Task: Open Card Influencer Outreach Planning in Board Resource Planning Techniques to Workspace Digital Advertising and add a team member Softage.1@softage.net, a label Blue, a checklist Natural Language Processing, an attachment from your computer, a color Blue and finally, add a card description 'Review and approve expense reports' and a comment 'Given the potential impact of this task on our company culture and values, let us ensure that we approach it with a sense of inclusivity and diversity.'. Add a start date 'Jan 01, 1900' with a due date 'Jan 08, 1900'
Action: Mouse moved to (218, 131)
Screenshot: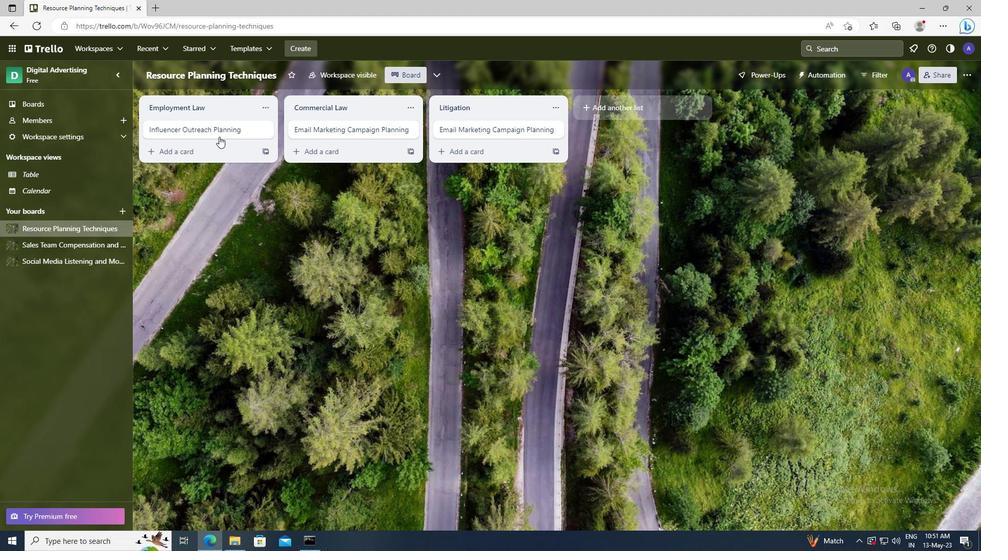 
Action: Mouse pressed left at (218, 131)
Screenshot: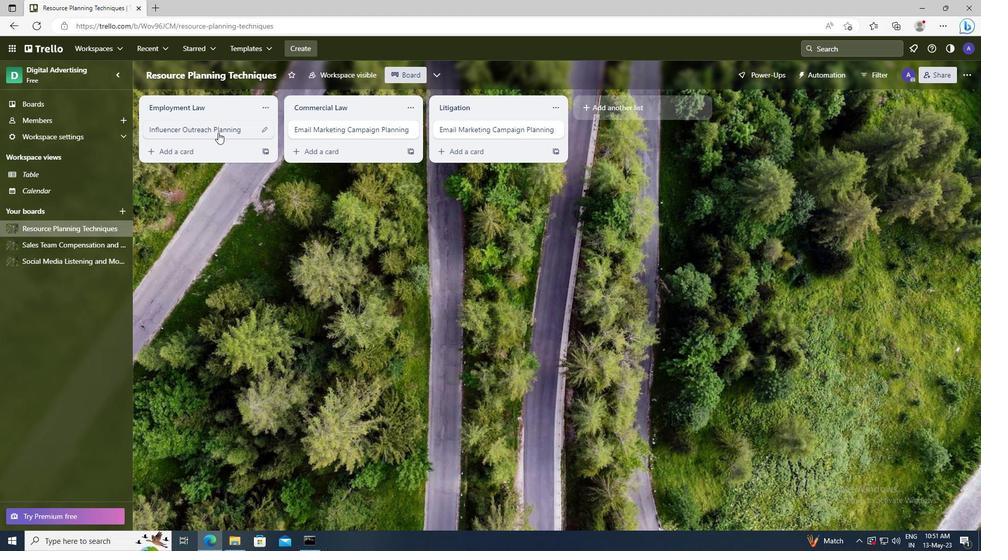 
Action: Mouse moved to (604, 125)
Screenshot: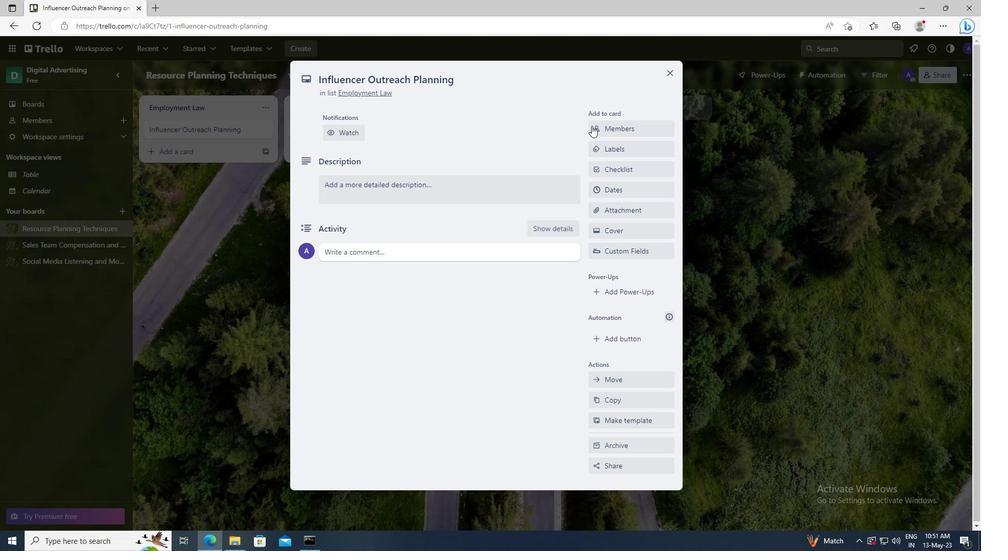 
Action: Mouse pressed left at (604, 125)
Screenshot: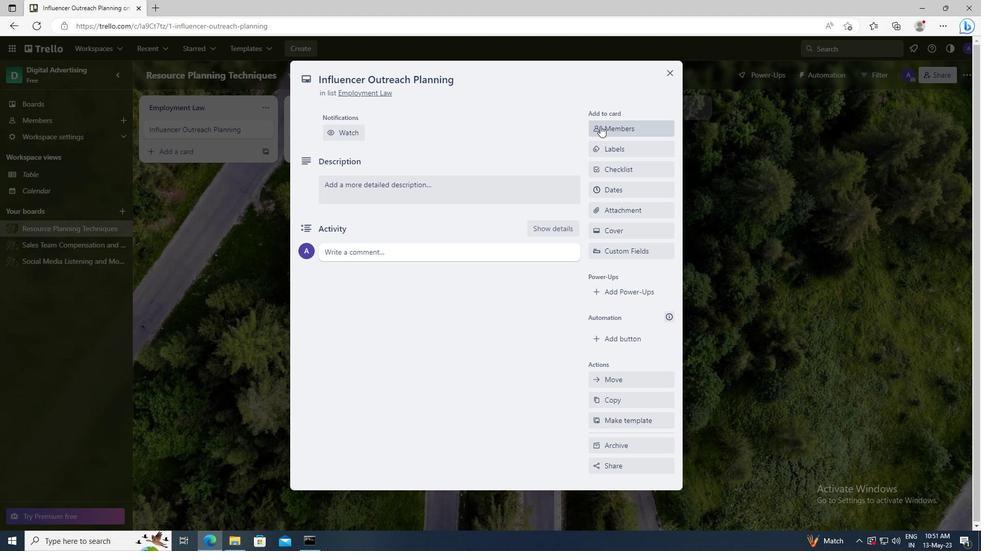 
Action: Mouse moved to (609, 176)
Screenshot: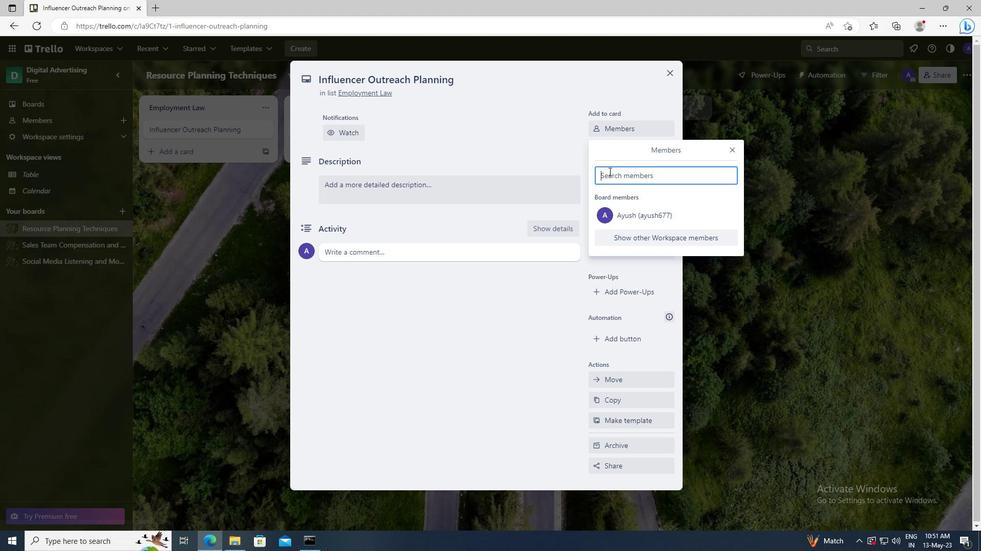 
Action: Mouse pressed left at (609, 176)
Screenshot: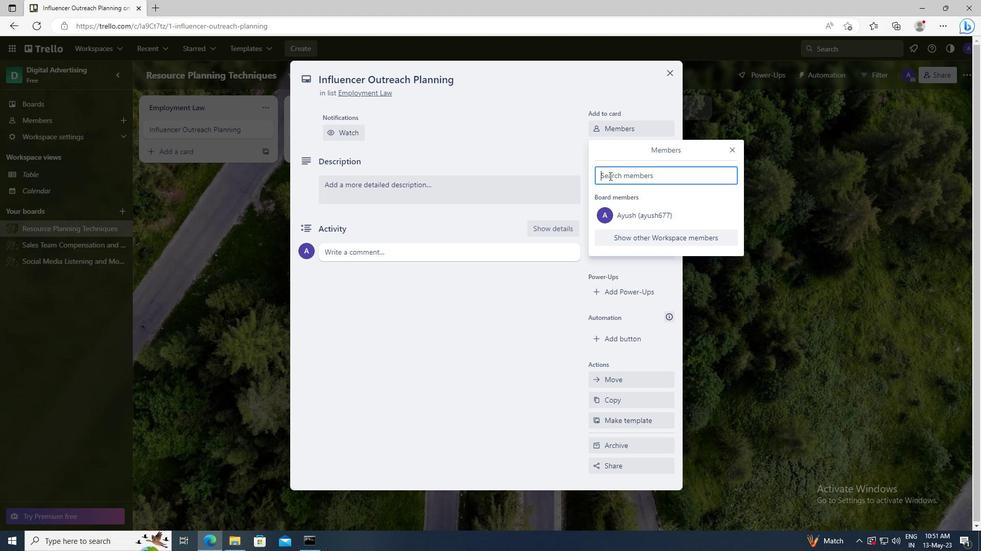 
Action: Key pressed <Key.shift>SOFTAGE.1
Screenshot: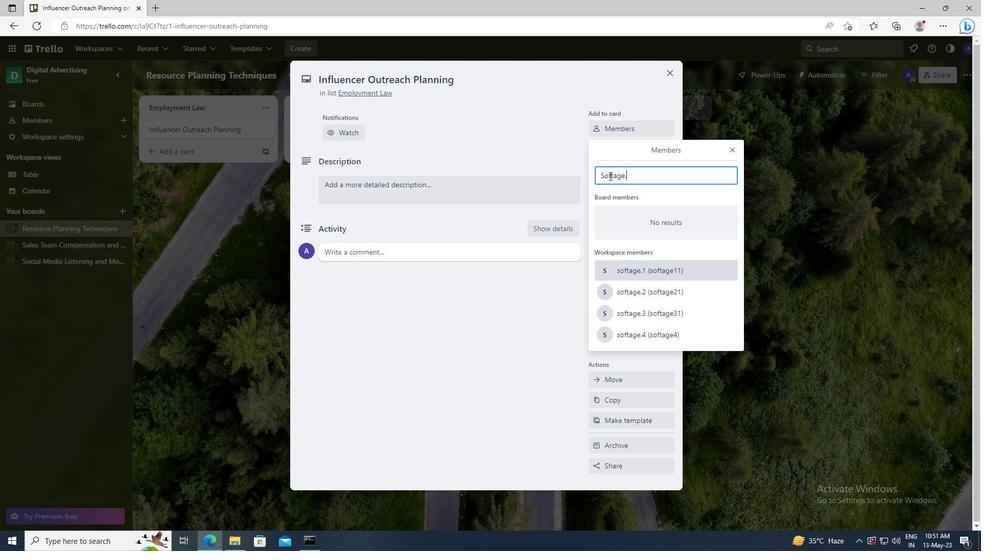
Action: Mouse moved to (629, 270)
Screenshot: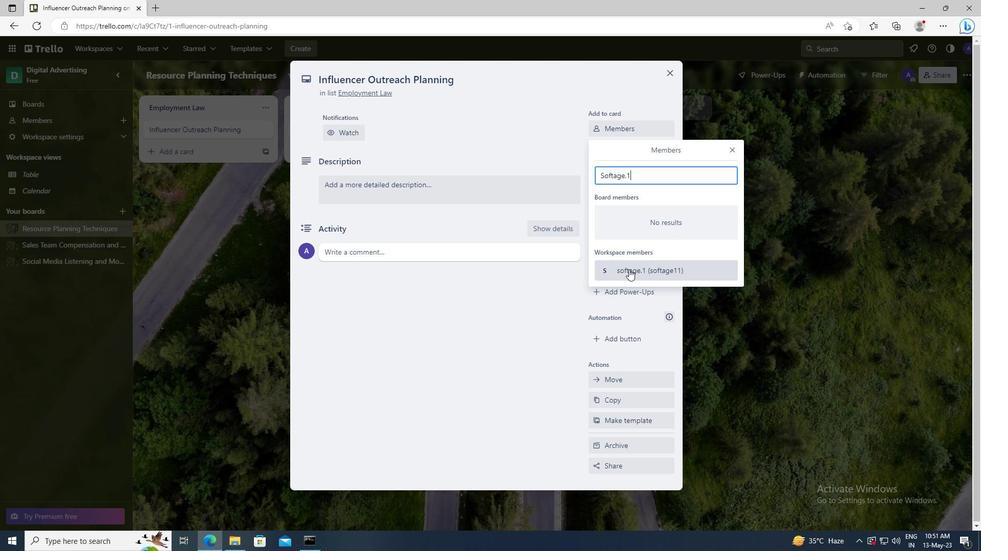 
Action: Mouse pressed left at (629, 270)
Screenshot: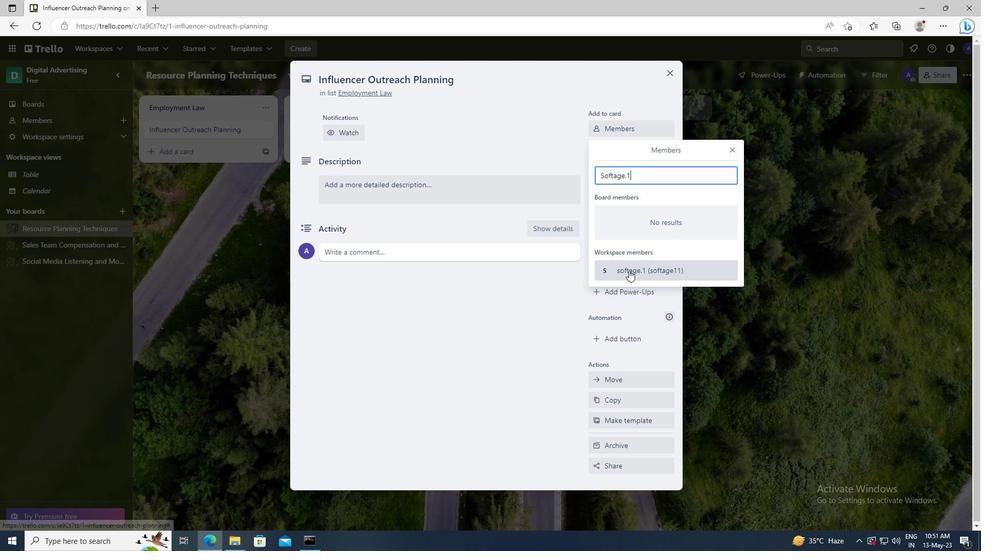 
Action: Mouse moved to (731, 148)
Screenshot: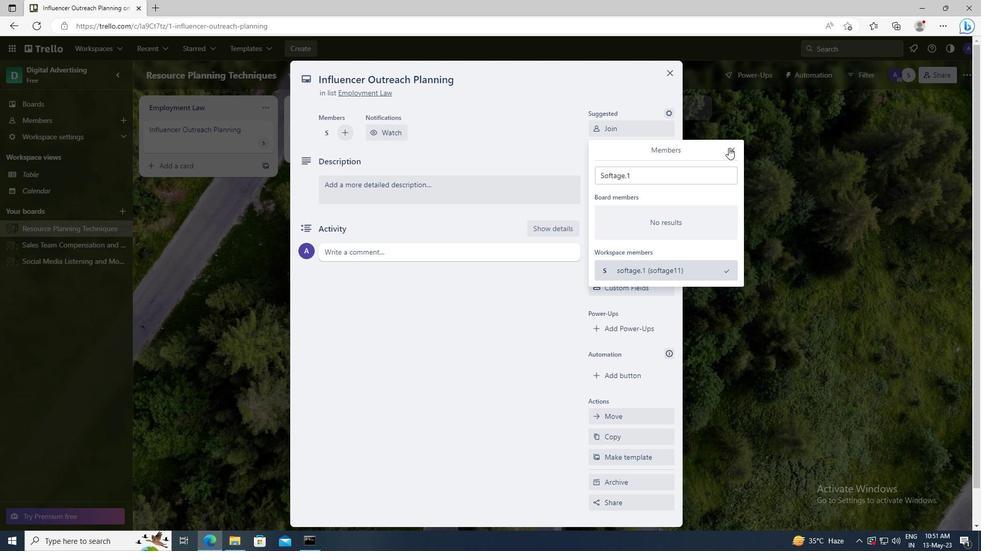 
Action: Mouse pressed left at (731, 148)
Screenshot: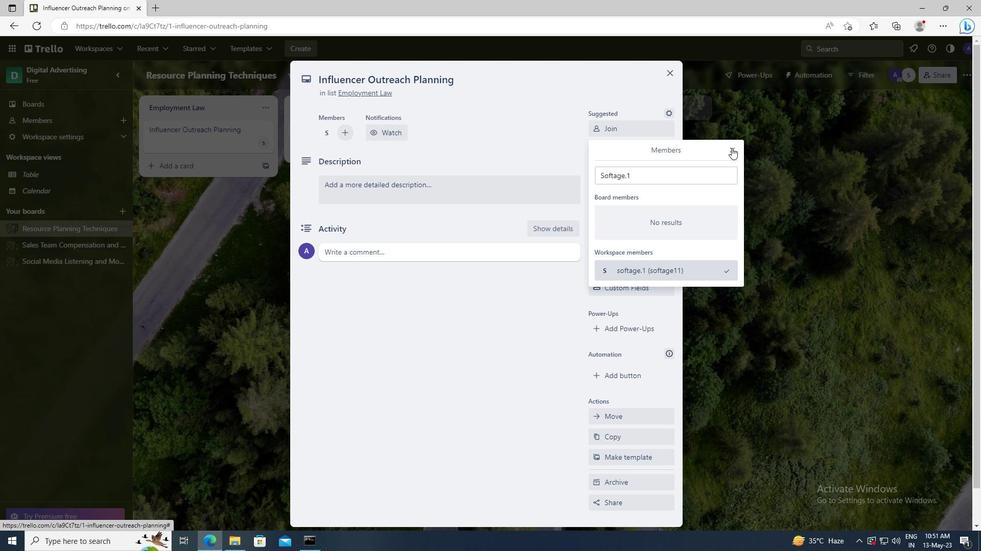 
Action: Mouse moved to (633, 182)
Screenshot: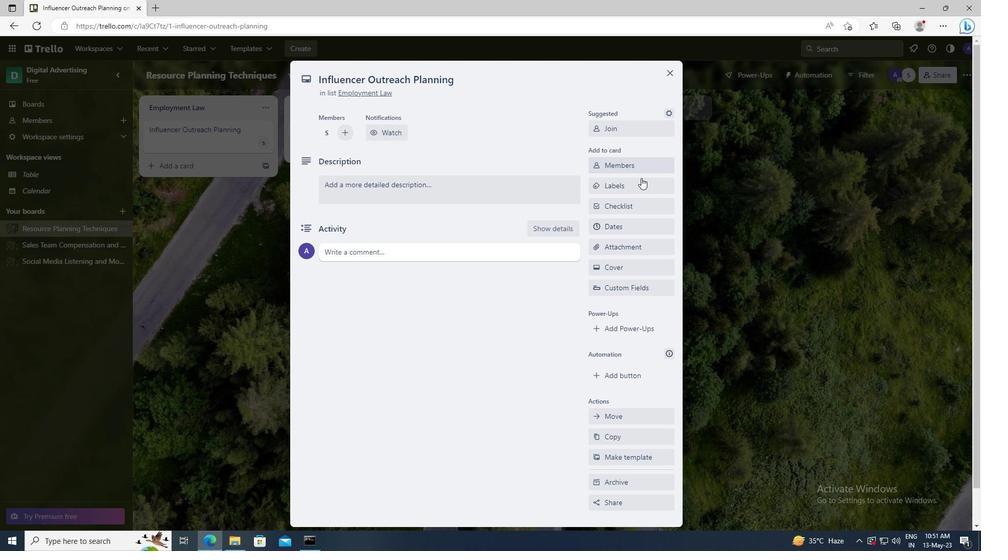 
Action: Mouse pressed left at (633, 182)
Screenshot: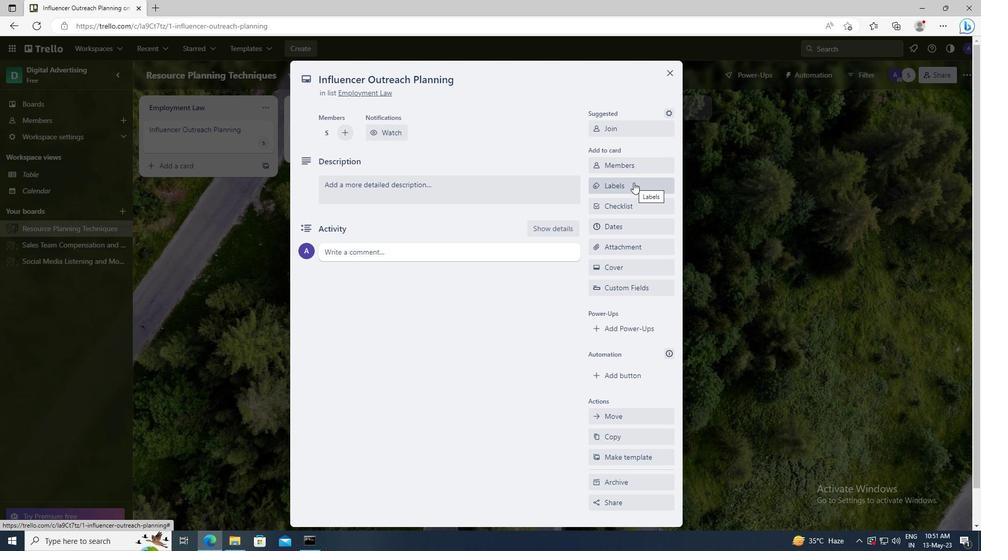 
Action: Mouse moved to (664, 383)
Screenshot: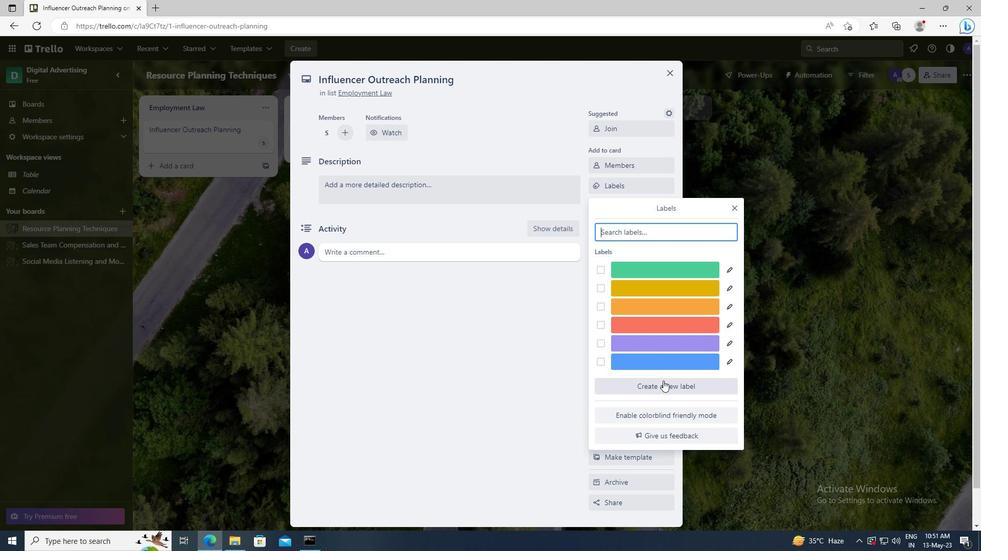 
Action: Mouse pressed left at (664, 383)
Screenshot: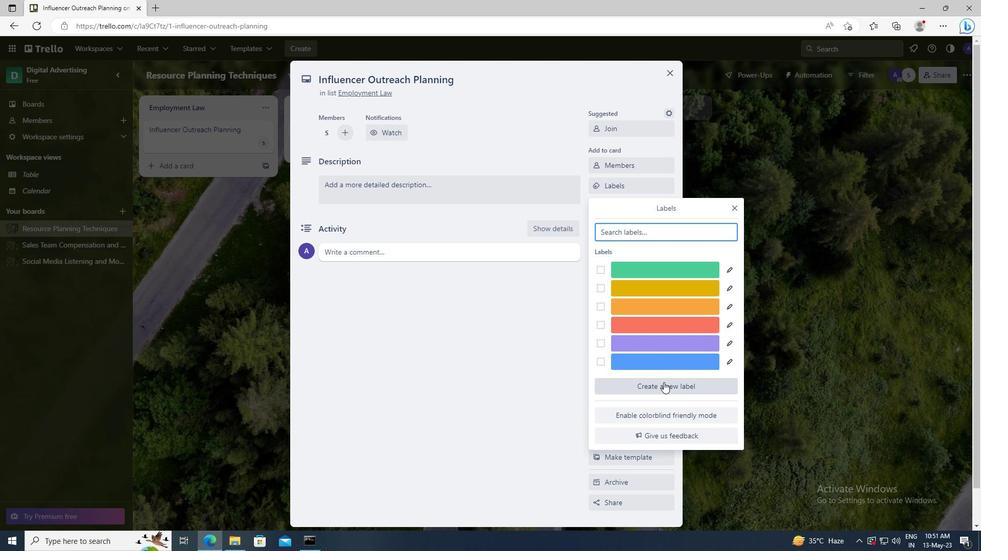 
Action: Mouse moved to (614, 409)
Screenshot: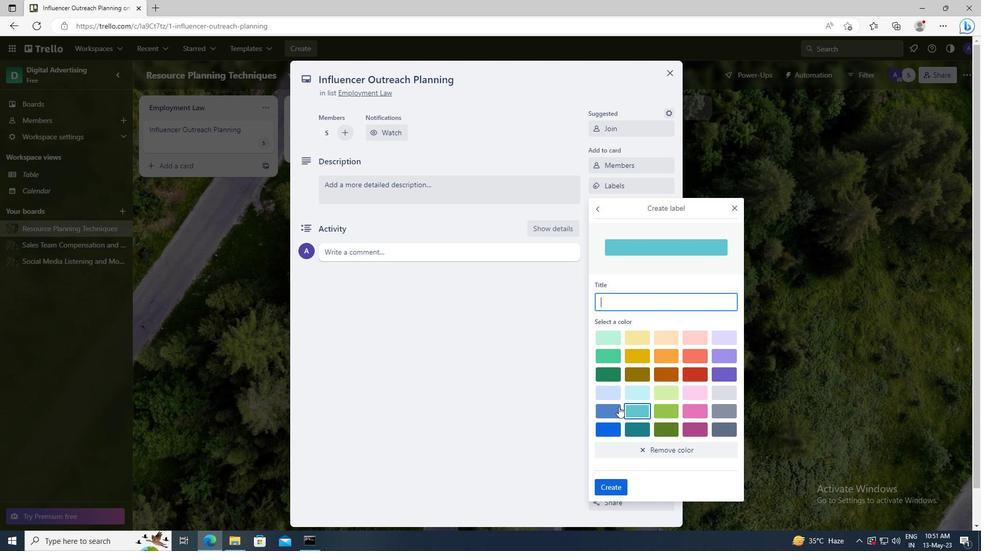 
Action: Mouse pressed left at (614, 409)
Screenshot: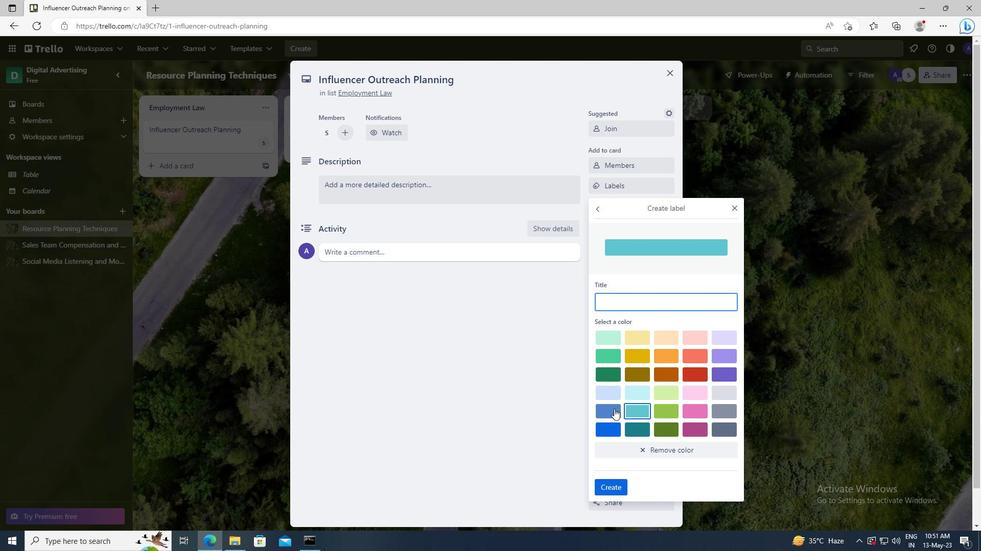 
Action: Mouse moved to (612, 488)
Screenshot: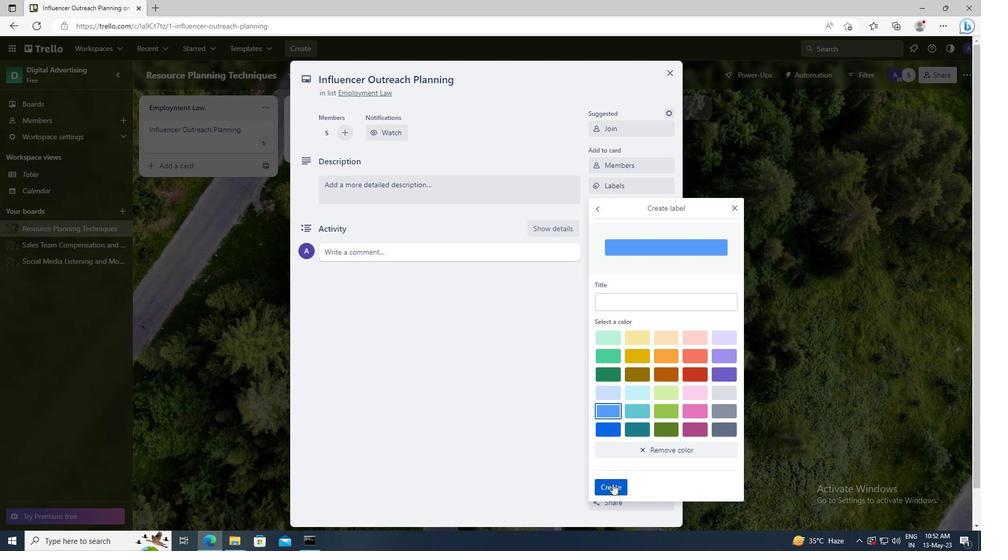 
Action: Mouse pressed left at (612, 488)
Screenshot: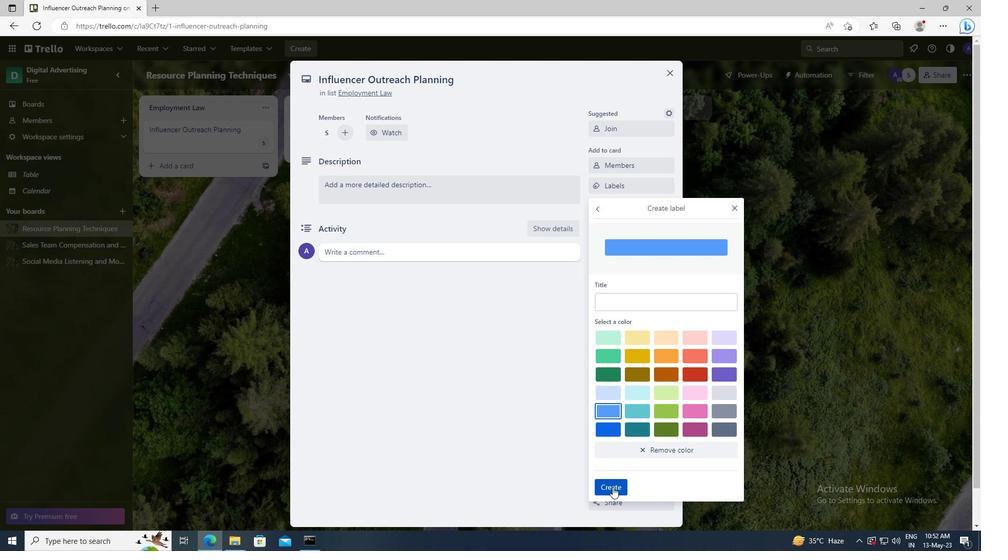 
Action: Mouse moved to (734, 208)
Screenshot: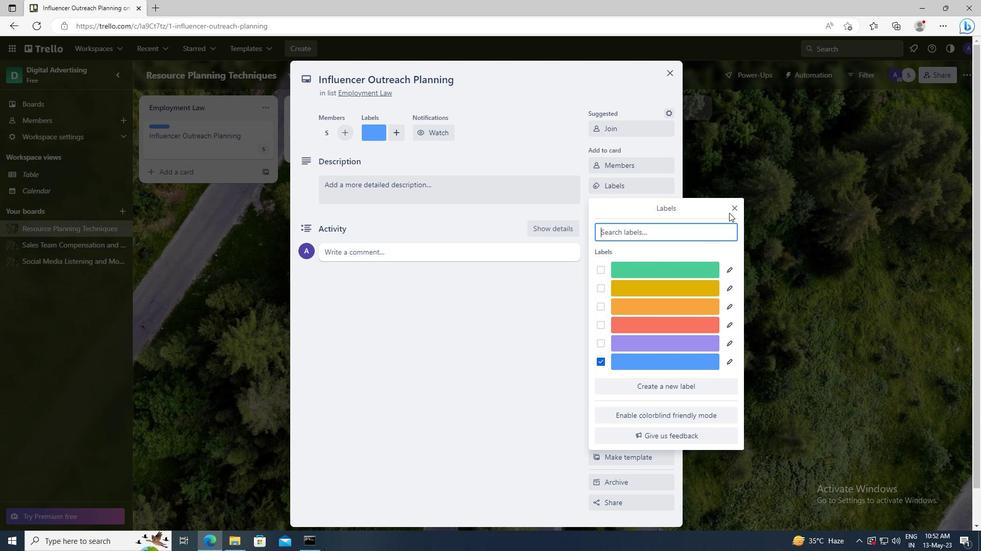 
Action: Mouse pressed left at (734, 208)
Screenshot: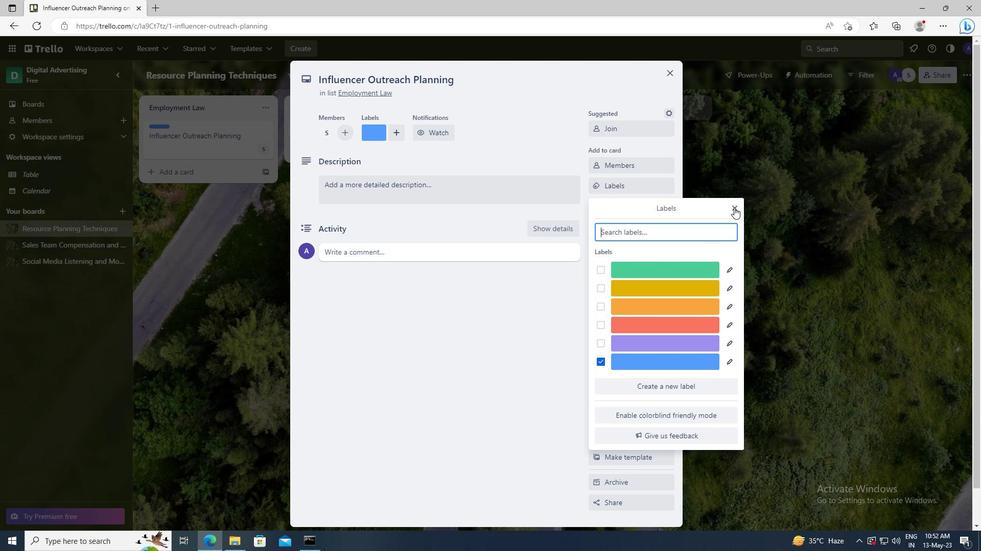 
Action: Mouse moved to (637, 211)
Screenshot: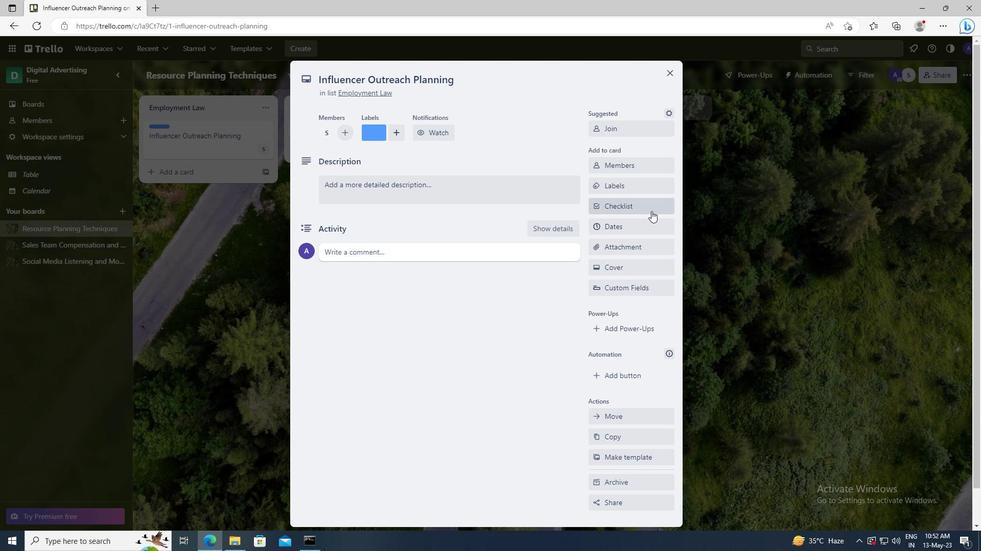 
Action: Mouse pressed left at (637, 211)
Screenshot: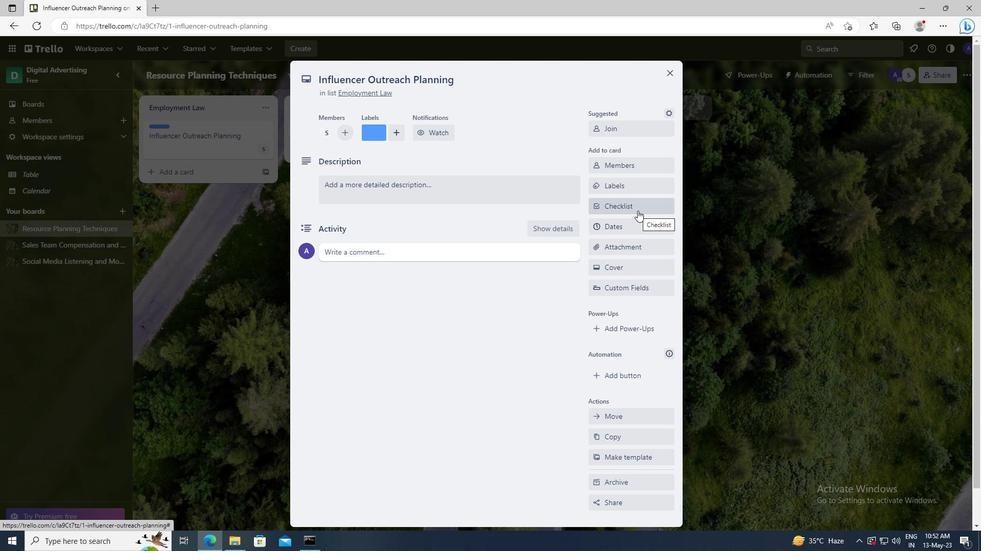 
Action: Key pressed <Key.shift>NATURAL<Key.space><Key.shift>LANGUAGE<Key.space><Key.shift>PROCESSING
Screenshot: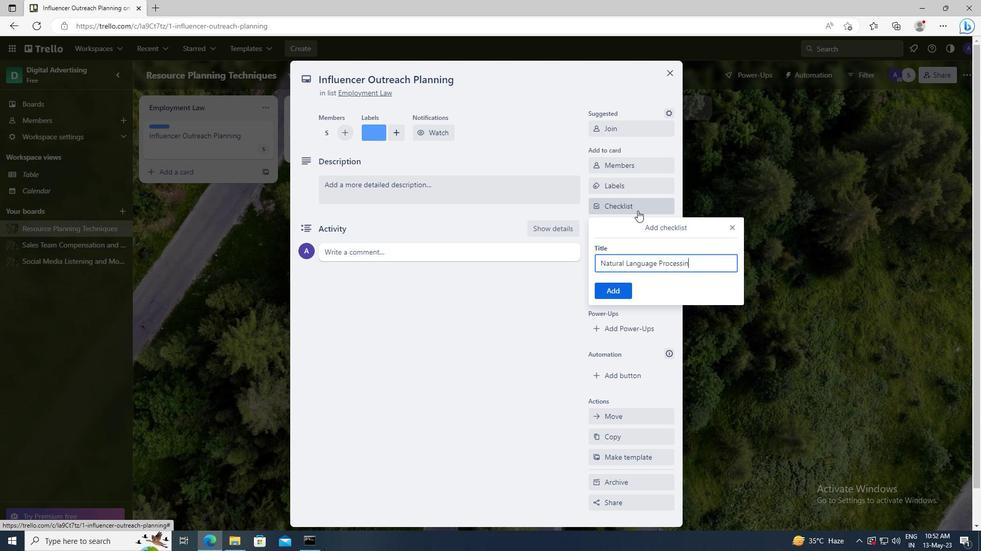 
Action: Mouse moved to (616, 291)
Screenshot: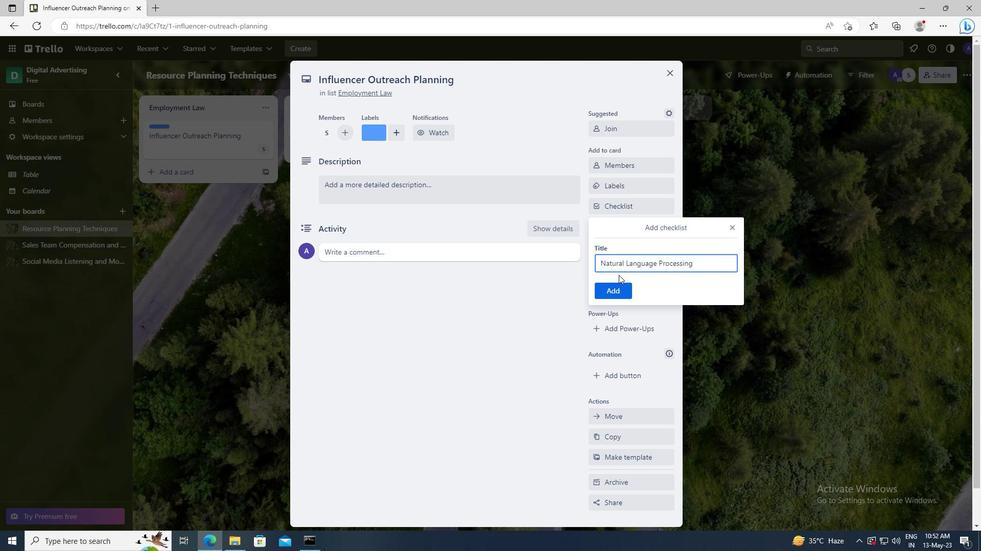 
Action: Mouse pressed left at (616, 291)
Screenshot: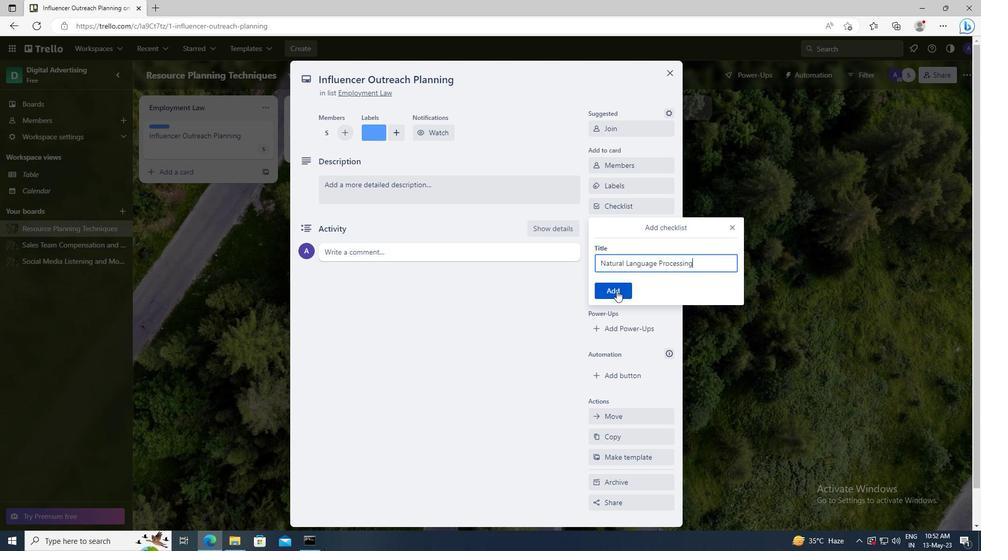
Action: Mouse moved to (616, 249)
Screenshot: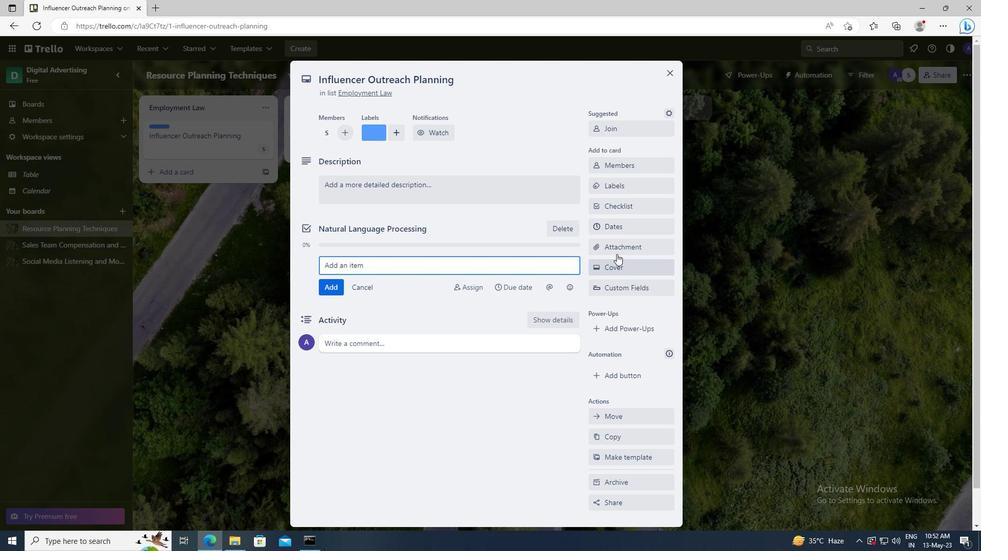 
Action: Mouse pressed left at (616, 249)
Screenshot: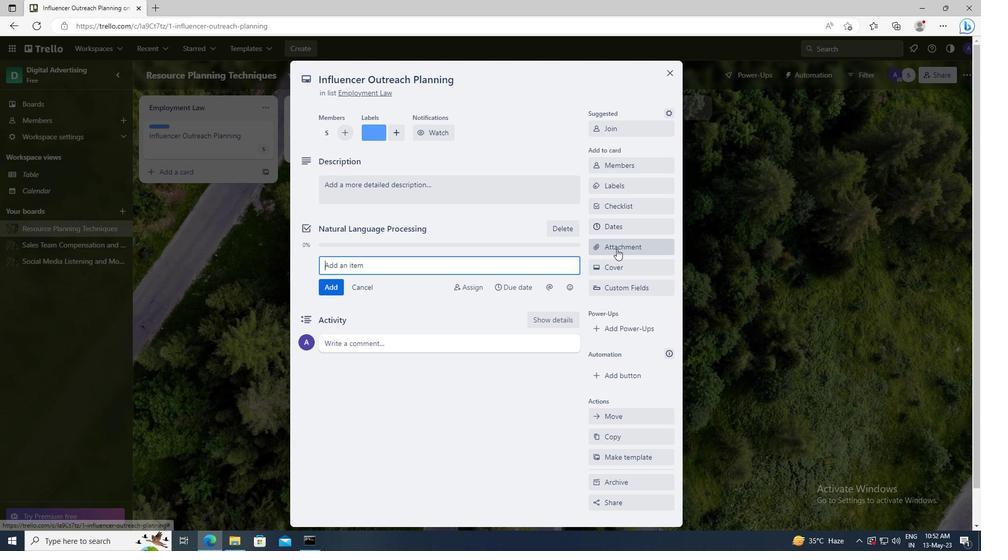 
Action: Mouse moved to (618, 288)
Screenshot: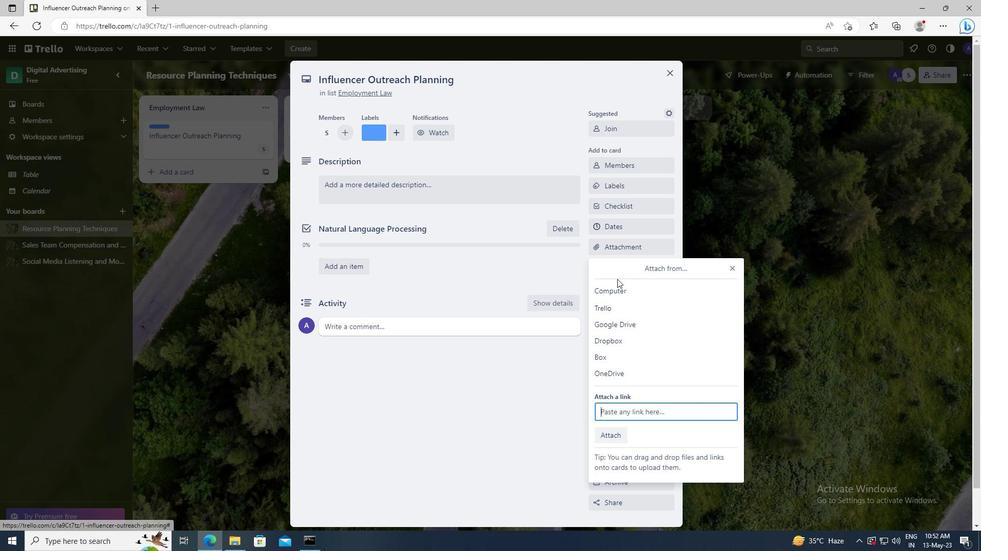 
Action: Mouse pressed left at (618, 288)
Screenshot: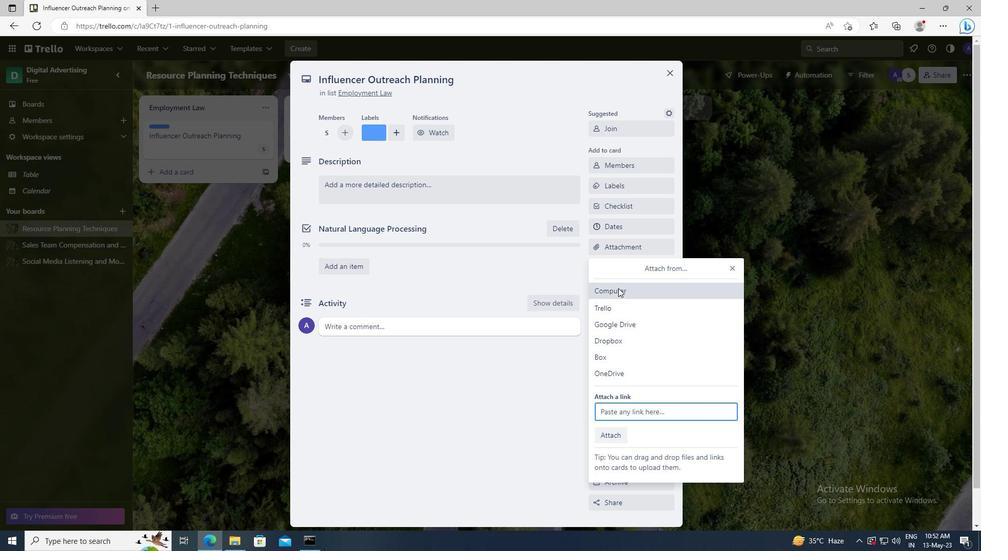 
Action: Mouse moved to (284, 88)
Screenshot: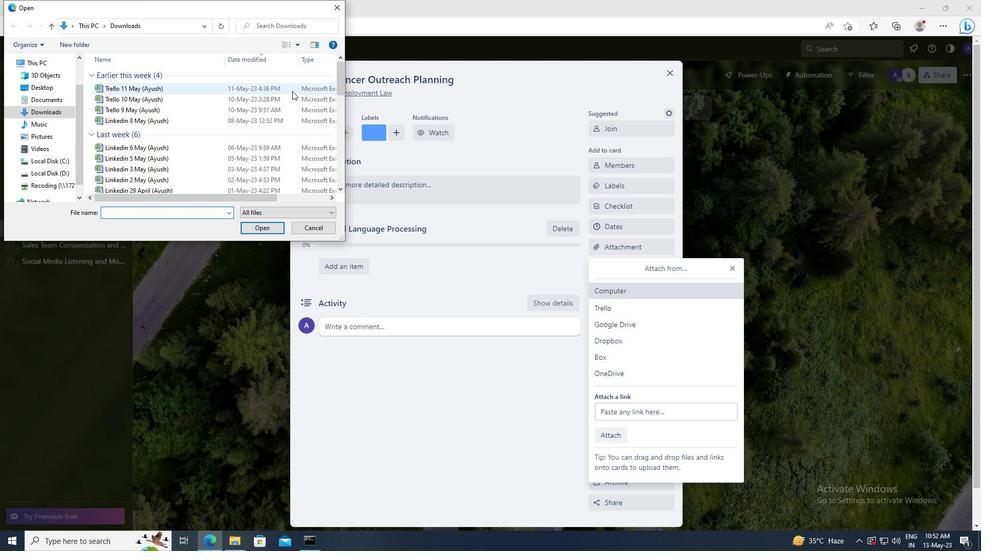 
Action: Mouse pressed left at (284, 88)
Screenshot: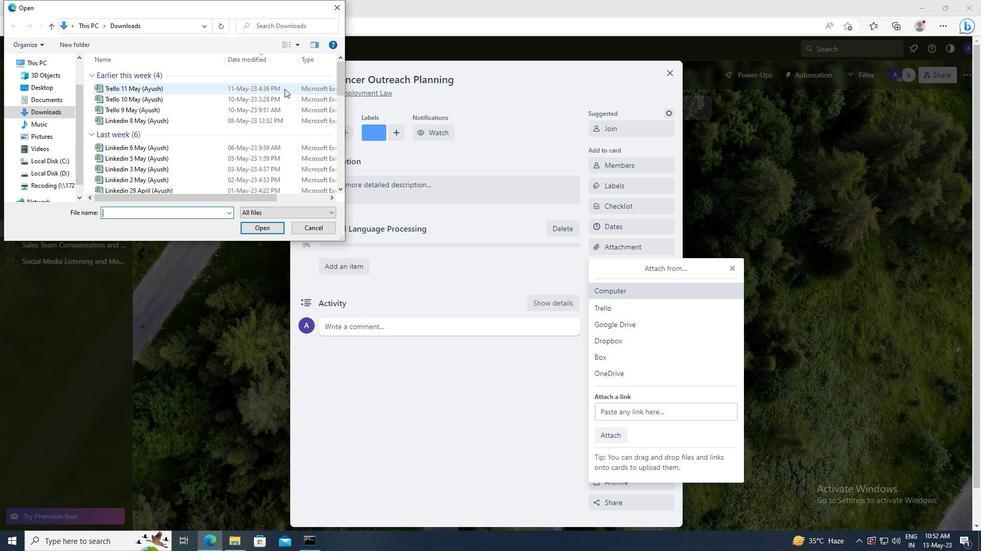 
Action: Mouse moved to (266, 227)
Screenshot: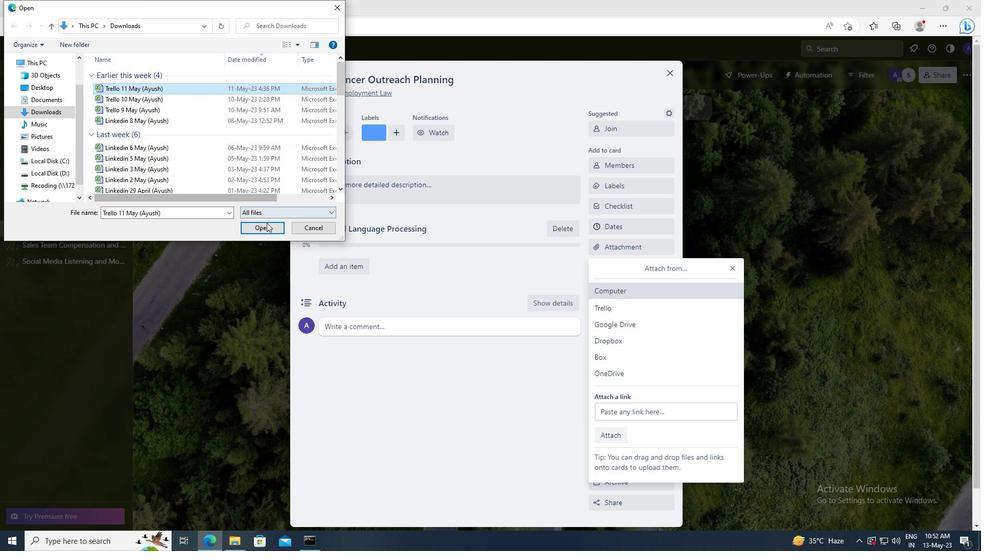 
Action: Mouse pressed left at (266, 227)
Screenshot: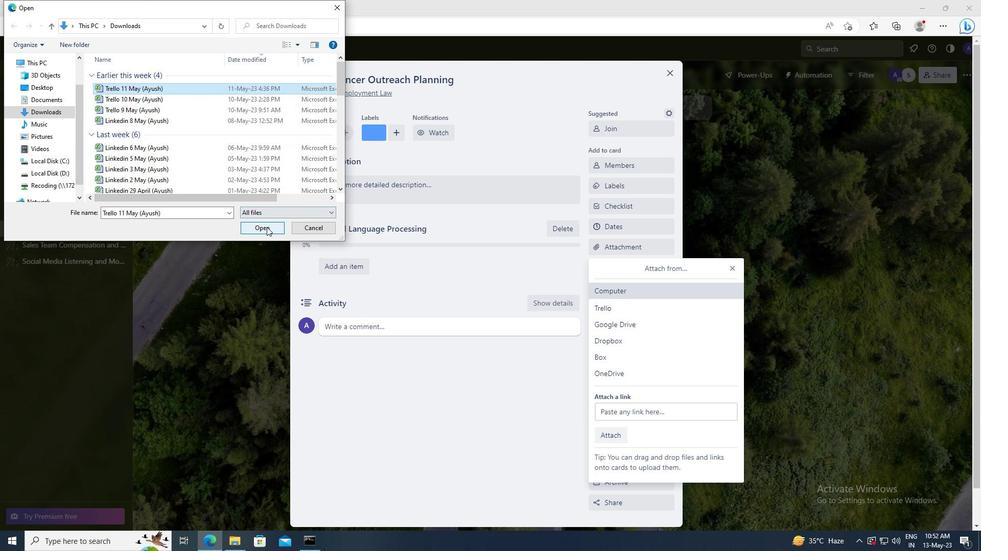 
Action: Mouse moved to (607, 267)
Screenshot: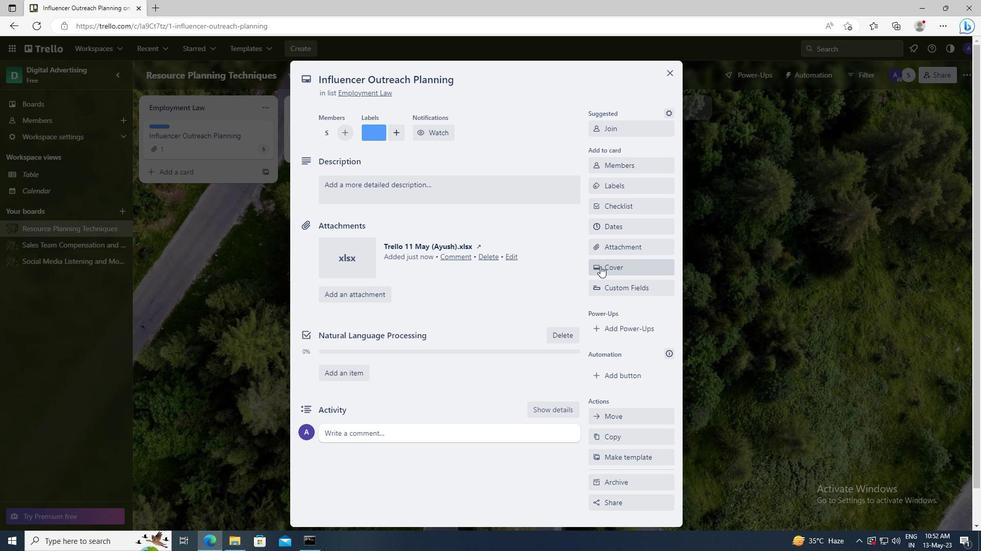 
Action: Mouse pressed left at (607, 267)
Screenshot: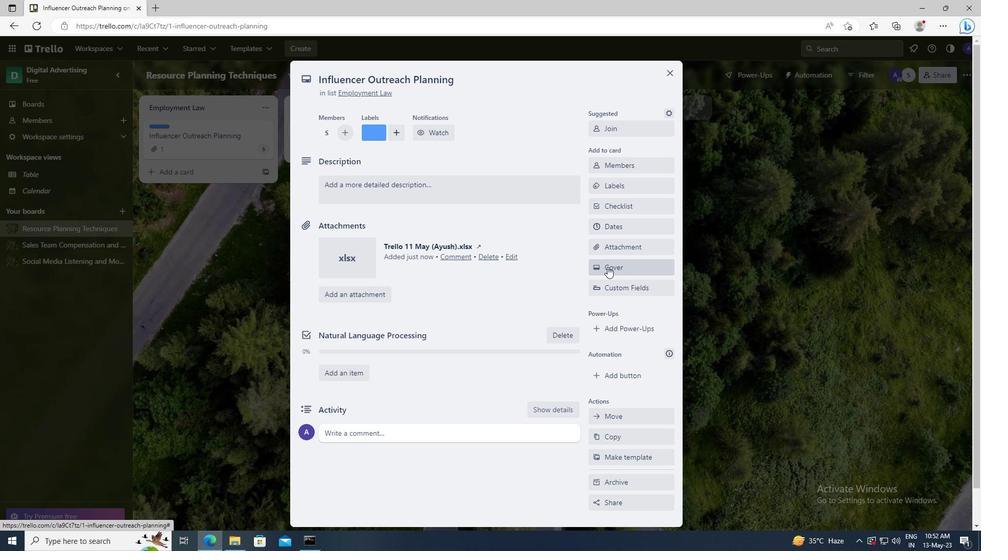 
Action: Mouse moved to (611, 348)
Screenshot: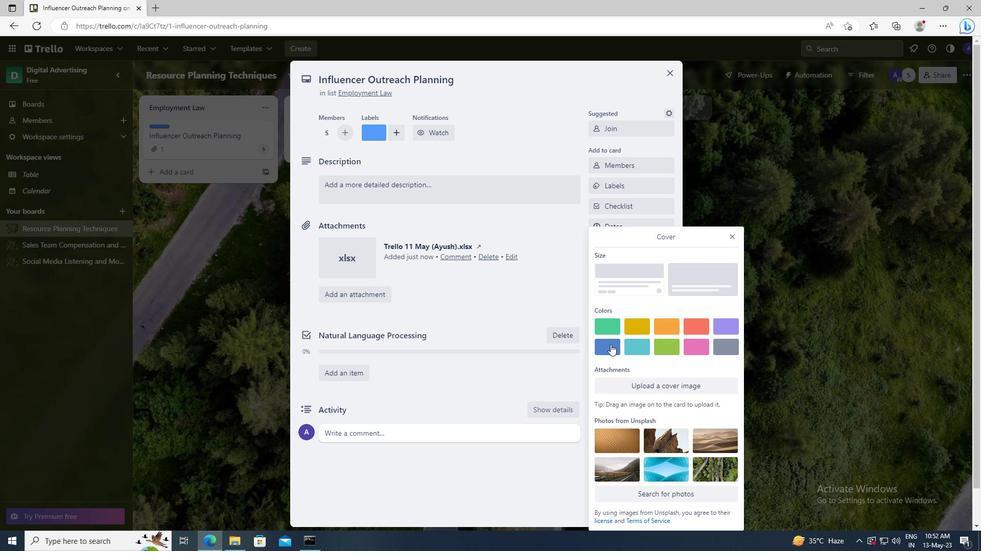 
Action: Mouse pressed left at (611, 348)
Screenshot: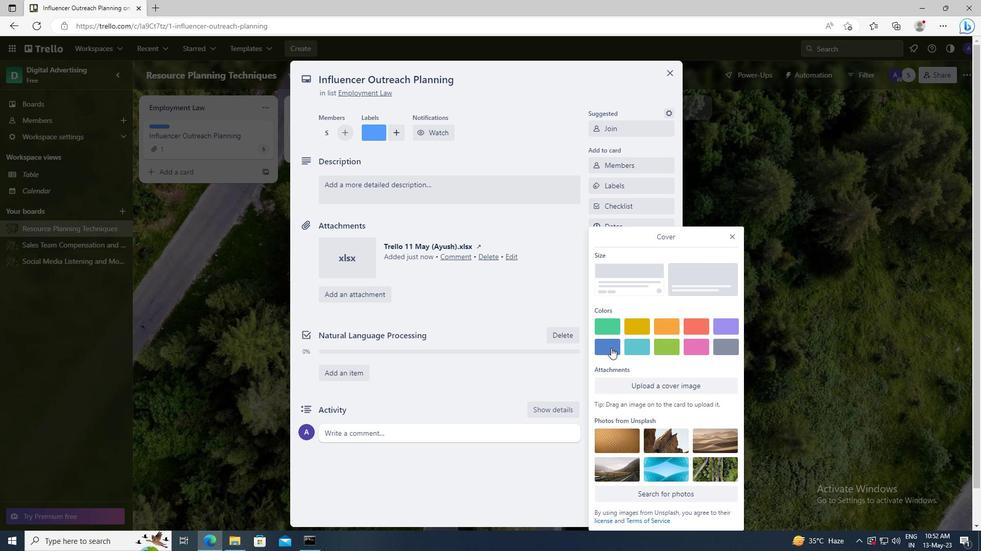 
Action: Mouse moved to (732, 217)
Screenshot: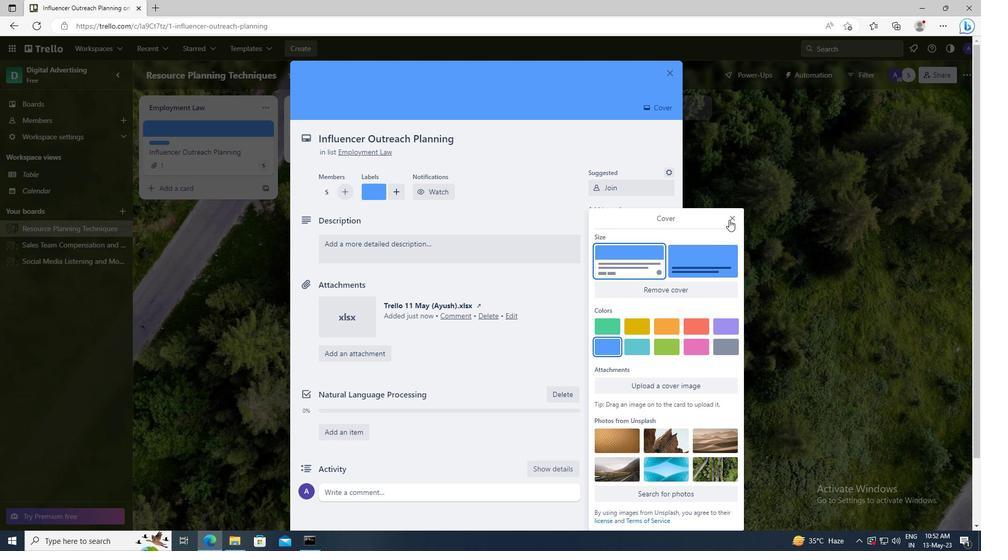 
Action: Mouse pressed left at (732, 217)
Screenshot: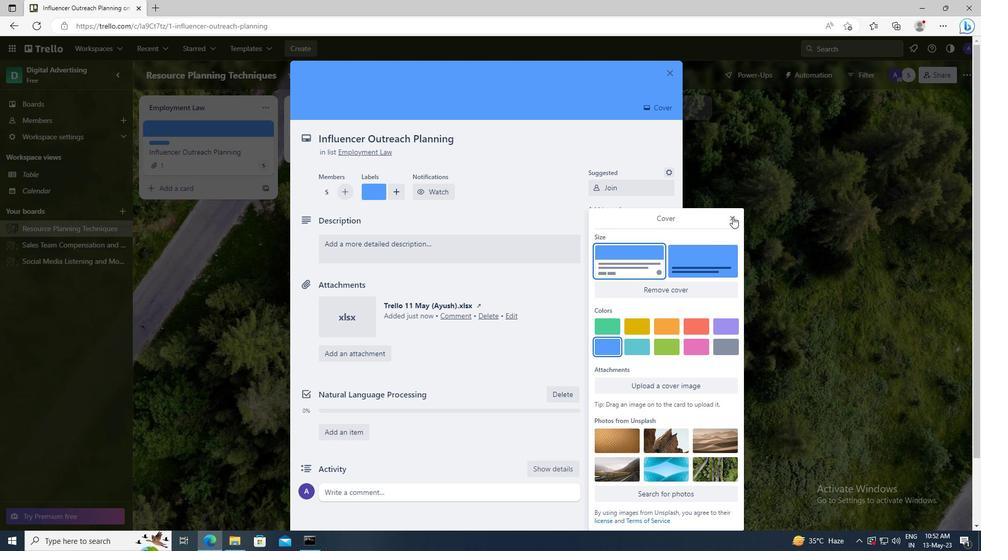 
Action: Mouse moved to (419, 249)
Screenshot: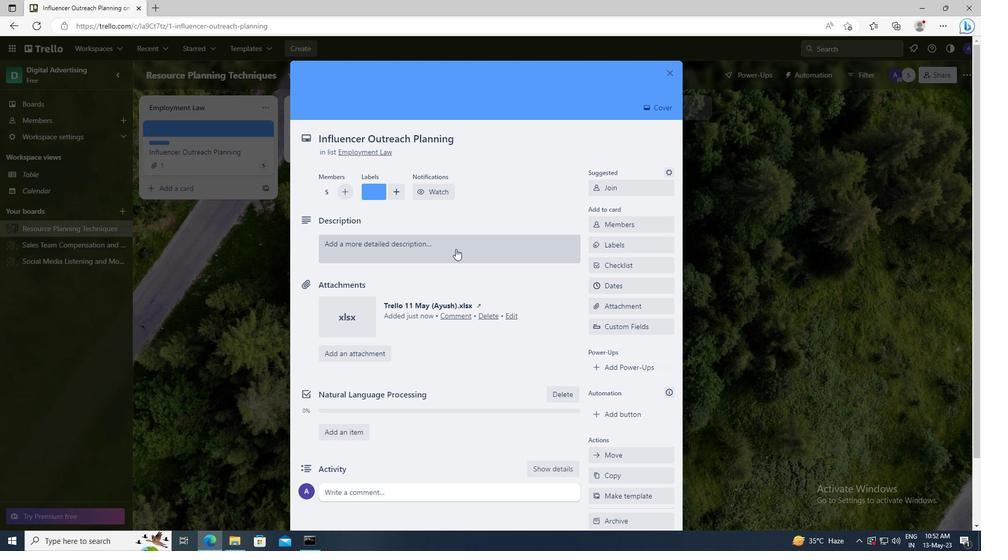 
Action: Mouse pressed left at (419, 249)
Screenshot: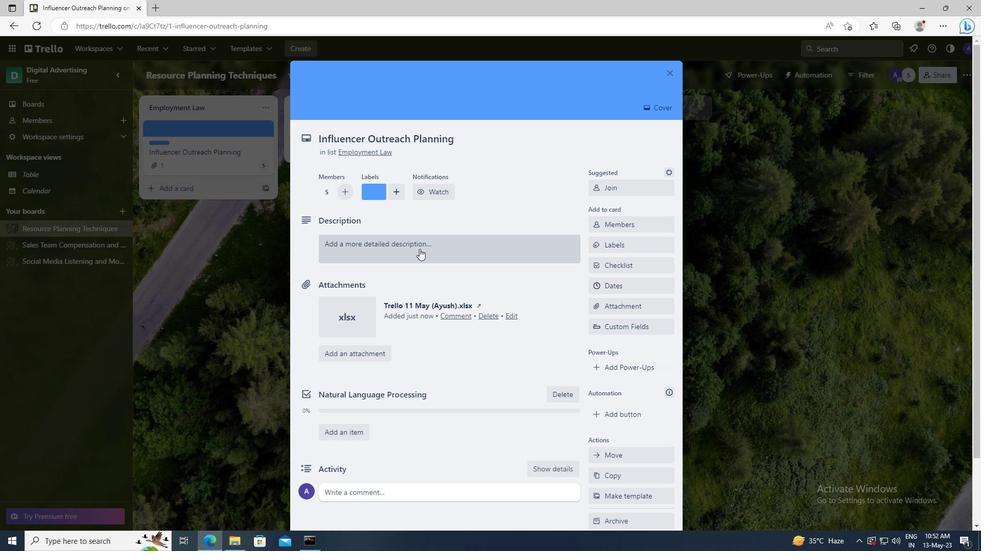 
Action: Key pressed <Key.shift>REVIEW<Key.space>AND<Key.space>APPROVE<Key.space>EXPENSE<Key.space>REPORTS
Screenshot: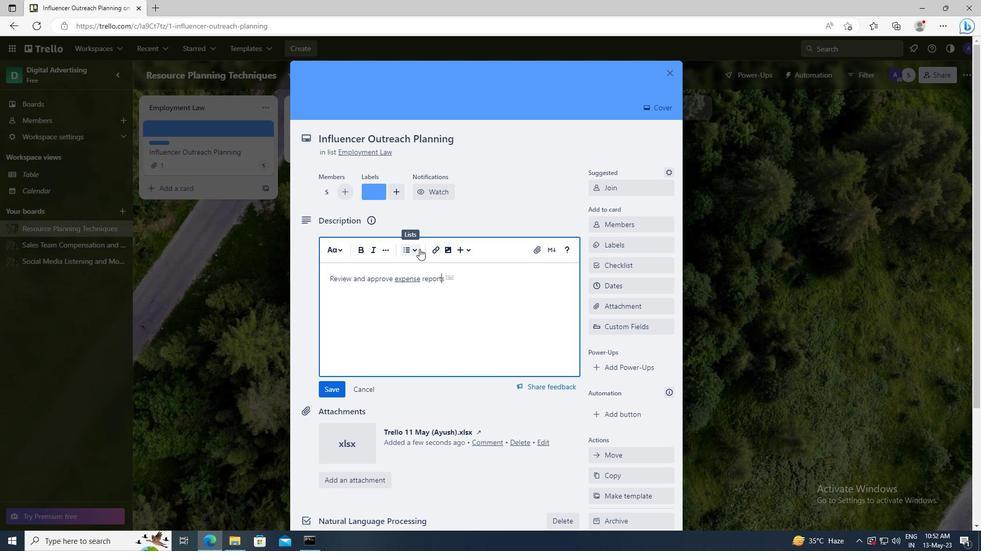 
Action: Mouse scrolled (419, 248) with delta (0, 0)
Screenshot: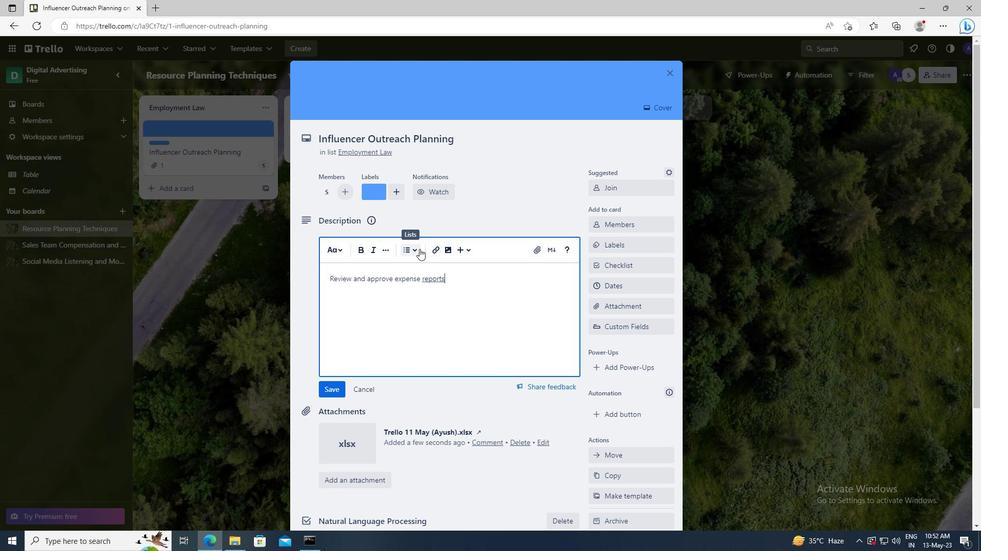 
Action: Mouse moved to (338, 313)
Screenshot: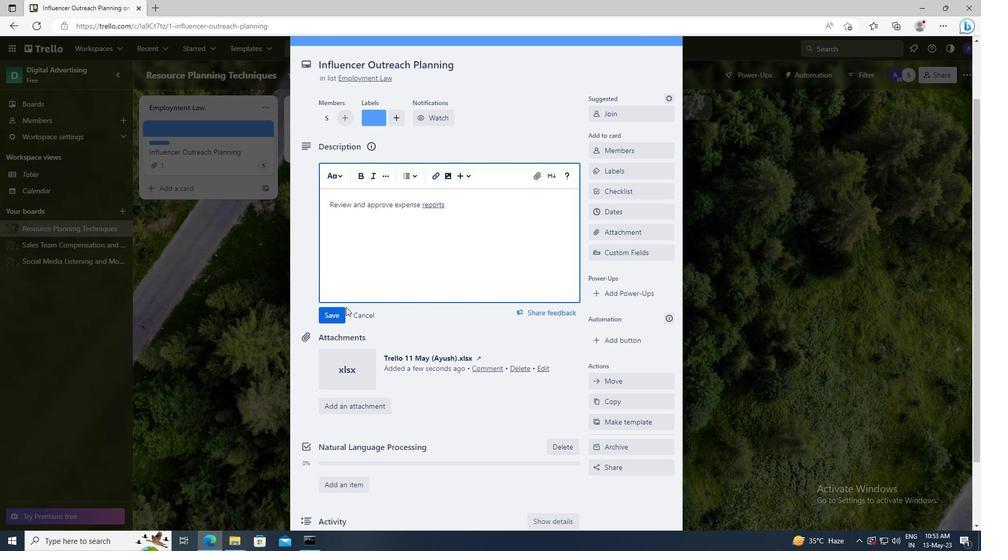 
Action: Mouse pressed left at (338, 313)
Screenshot: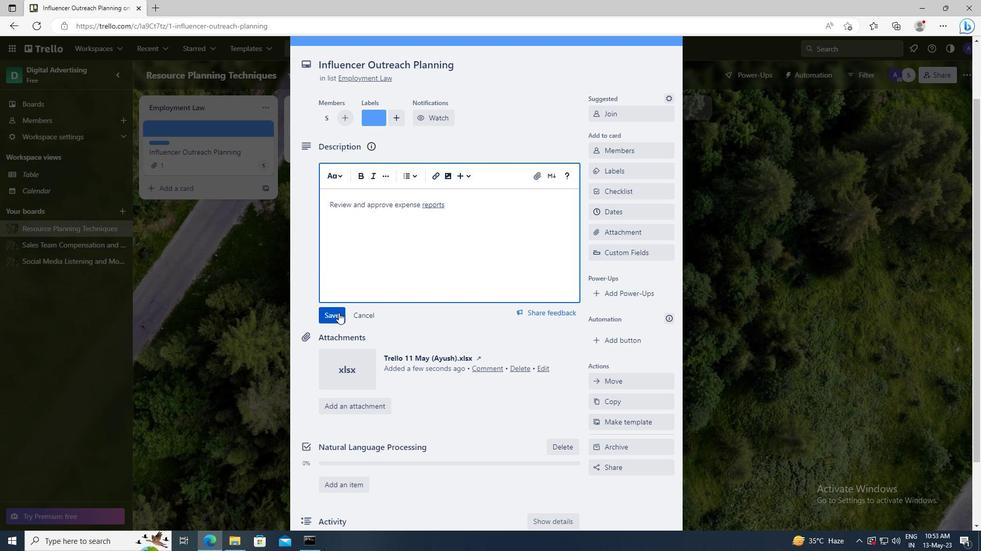 
Action: Mouse moved to (356, 403)
Screenshot: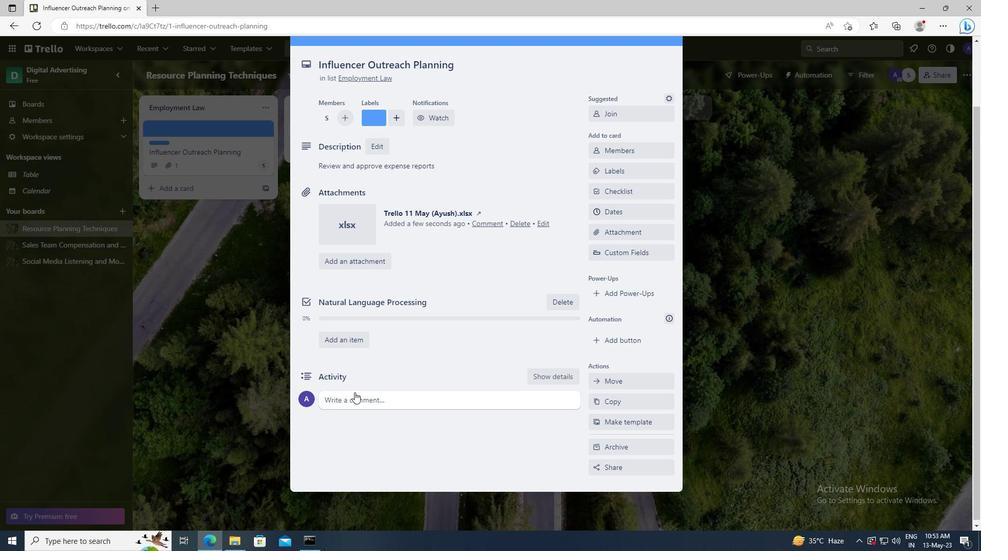 
Action: Mouse pressed left at (356, 403)
Screenshot: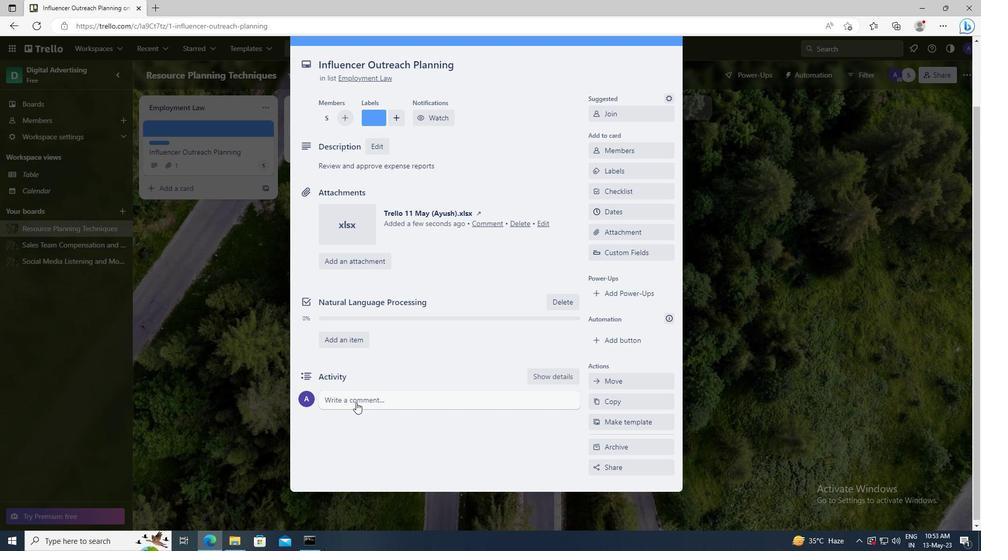 
Action: Key pressed <Key.shift>GIVEN<Key.space>THE<Key.space>POTENTIAL<Key.space>IMPACT<Key.space>OF<Key.space>THIS<Key.space>TASK<Key.space>ON<Key.space>OUR<Key.space>COMPANY<Key.space>CULTURE<Key.space>AND<Key.space>VALUES,<Key.space>LET<Key.space>US<Key.space>ENSURE<Key.space>THAT<Key.space>WE<Key.space>APPROACH<Key.space>IT<Key.space>WITH<Key.space>A<Key.space>SENSE<Key.space>OF<Key.space>INCLUSIVITY<Key.space>AND<Key.space>DIVERSITY.
Screenshot: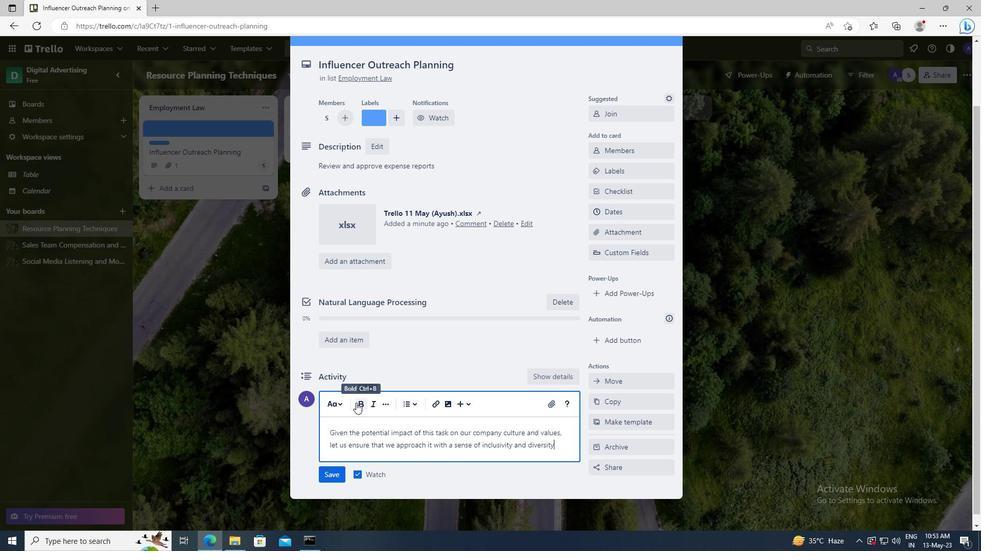 
Action: Mouse moved to (339, 474)
Screenshot: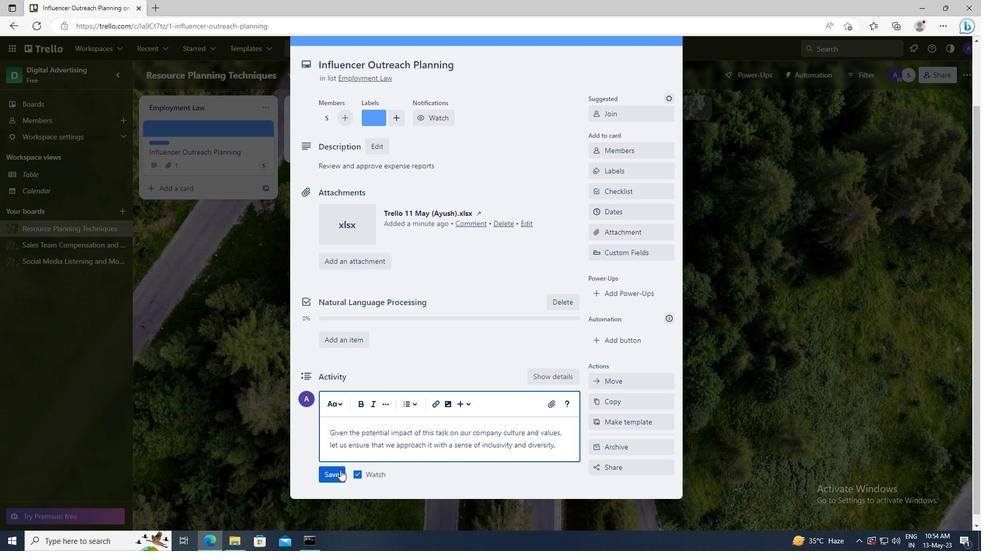 
Action: Mouse pressed left at (339, 474)
Screenshot: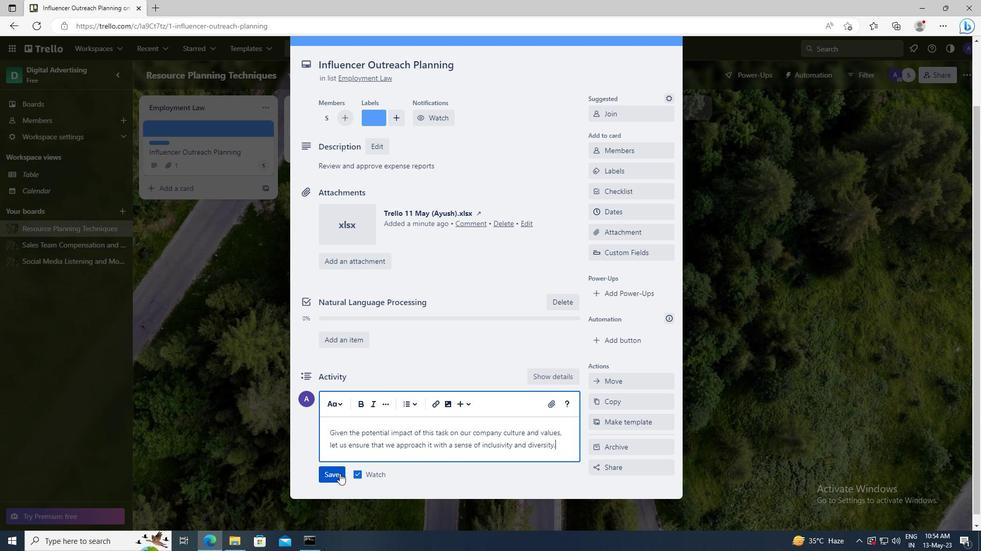 
Action: Mouse moved to (621, 214)
Screenshot: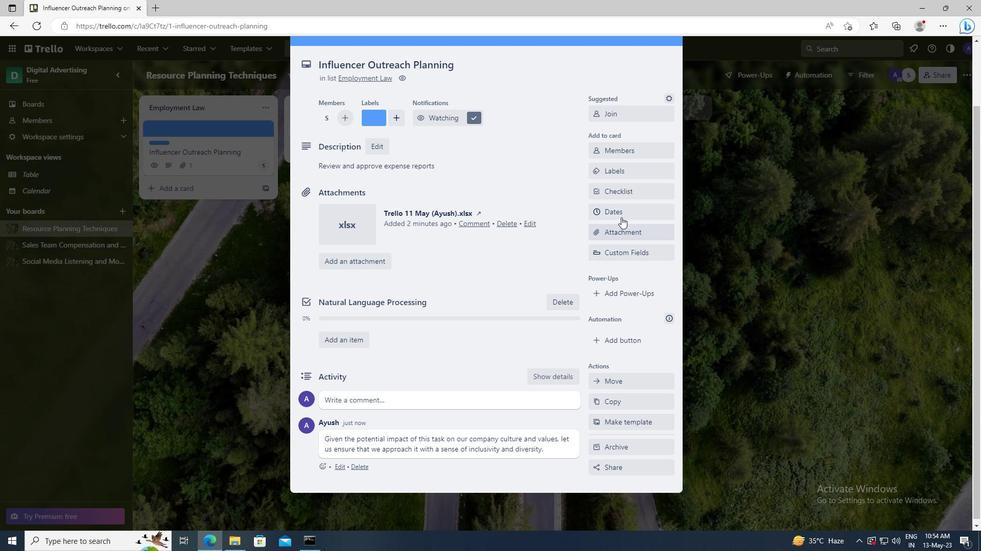 
Action: Mouse pressed left at (621, 214)
Screenshot: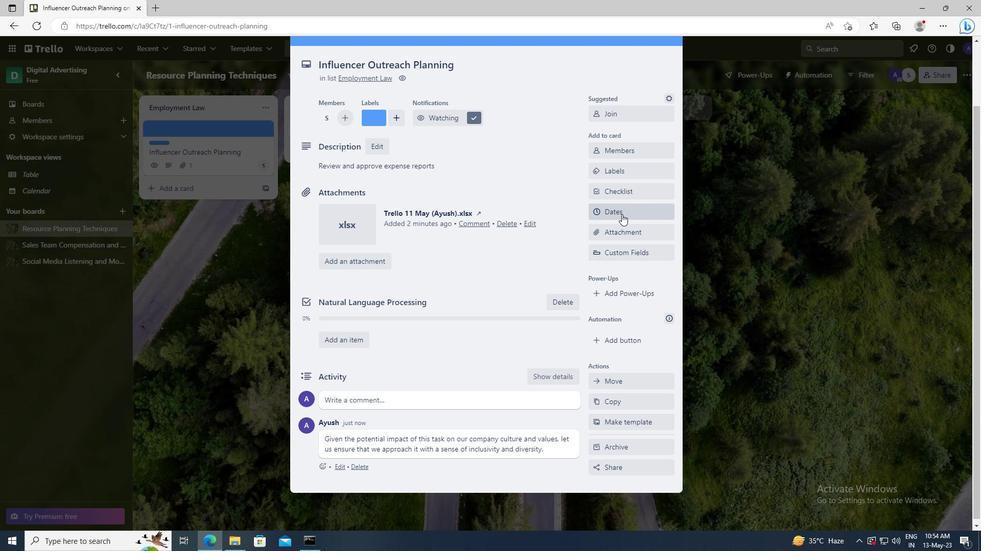 
Action: Mouse moved to (599, 259)
Screenshot: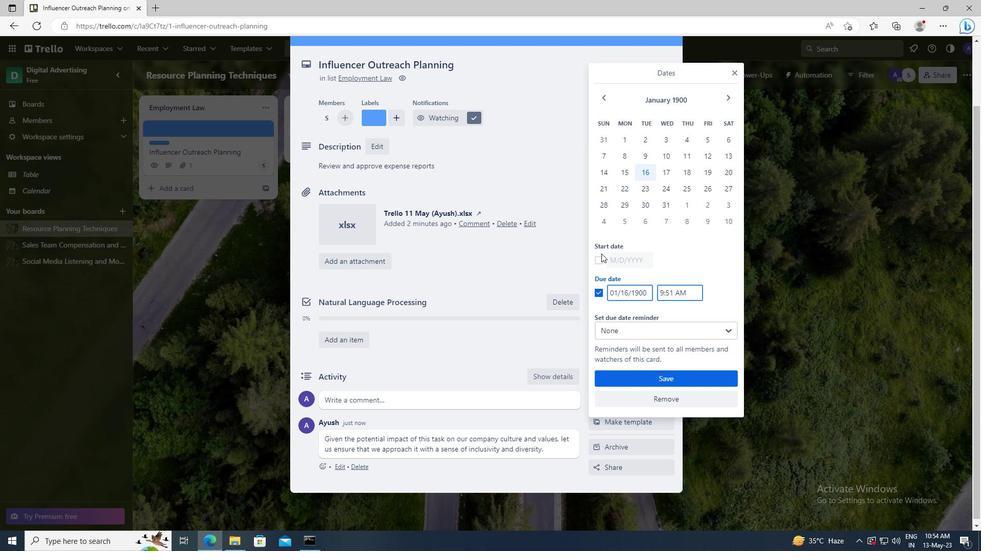 
Action: Mouse pressed left at (599, 259)
Screenshot: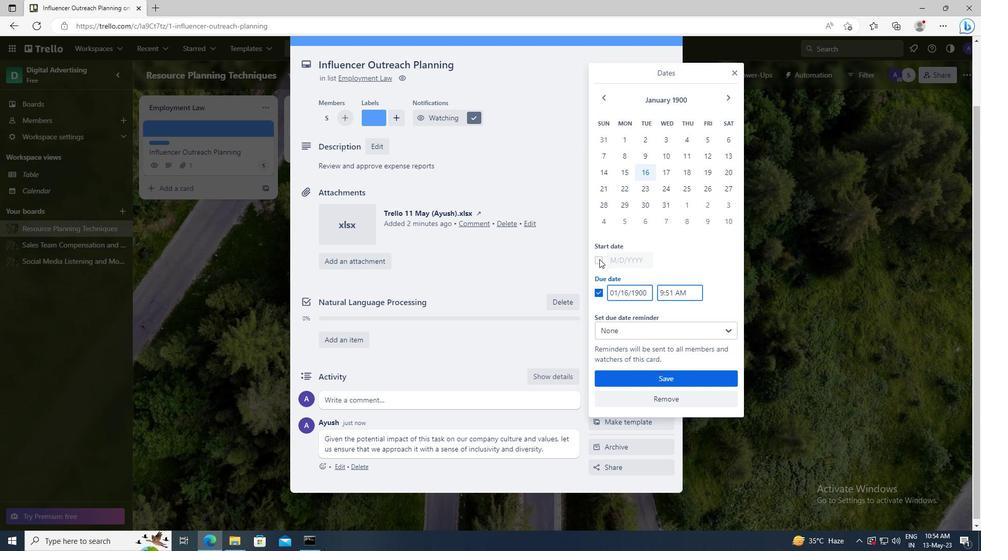 
Action: Mouse moved to (648, 258)
Screenshot: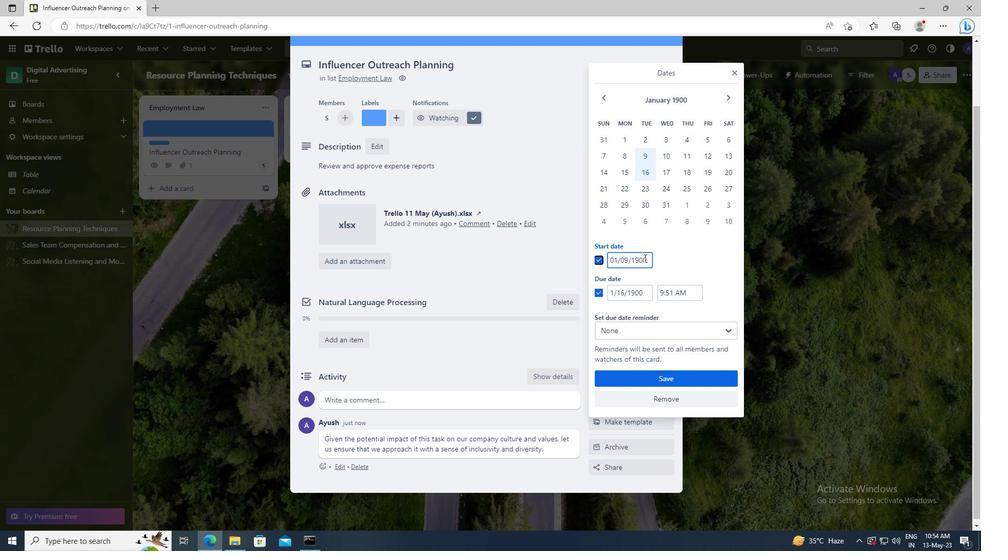
Action: Mouse pressed left at (648, 258)
Screenshot: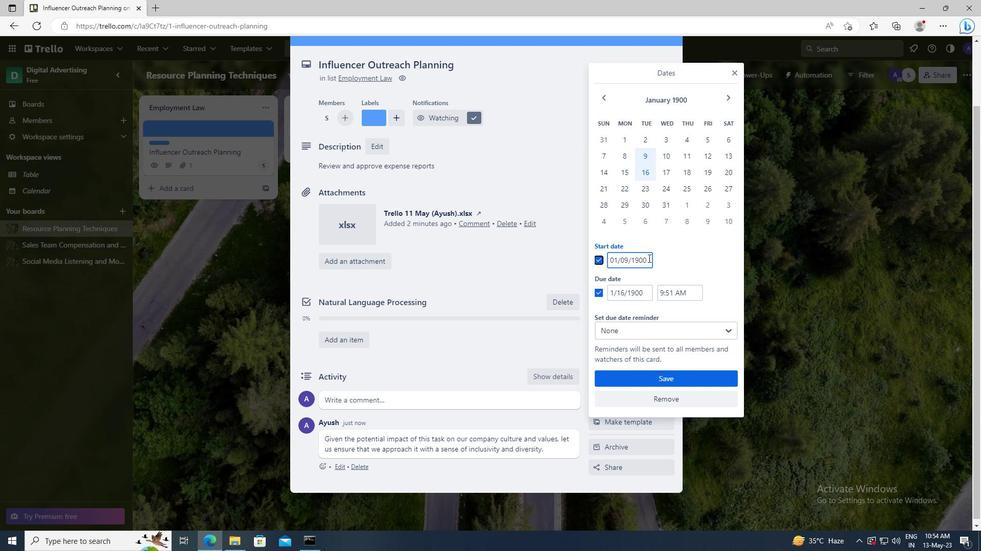 
Action: Key pressed <Key.left><Key.left><Key.left><Key.left><Key.left><Key.backspace>1
Screenshot: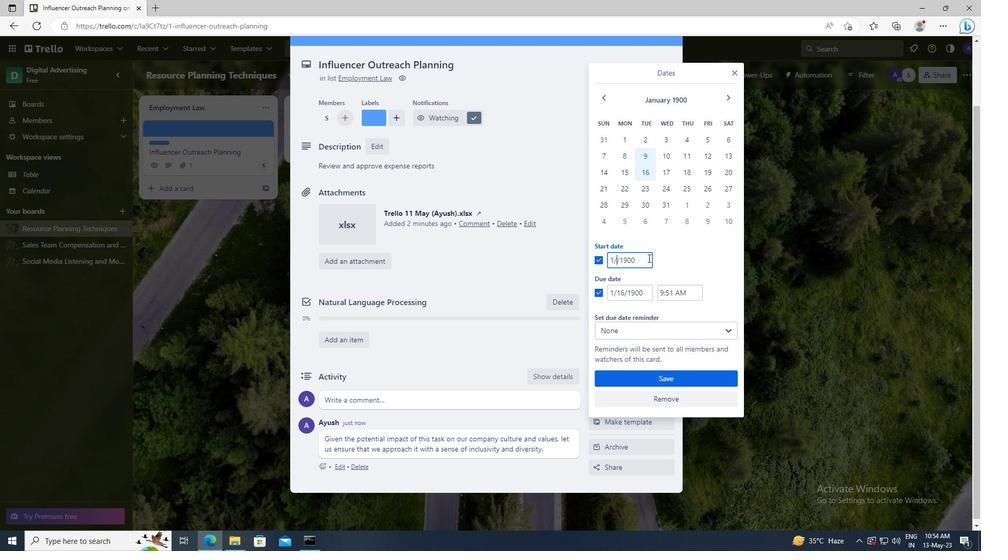 
Action: Mouse moved to (644, 295)
Screenshot: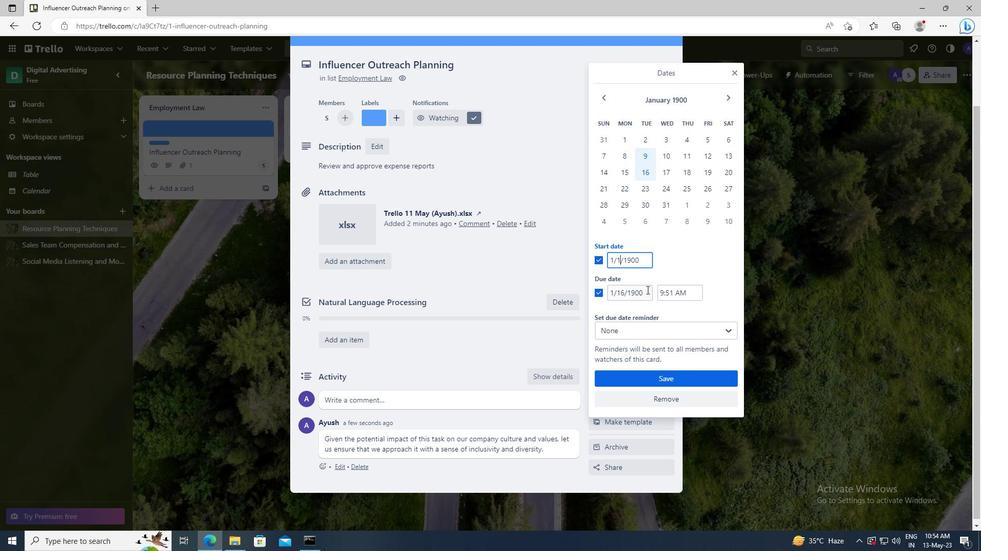 
Action: Mouse pressed left at (644, 295)
Screenshot: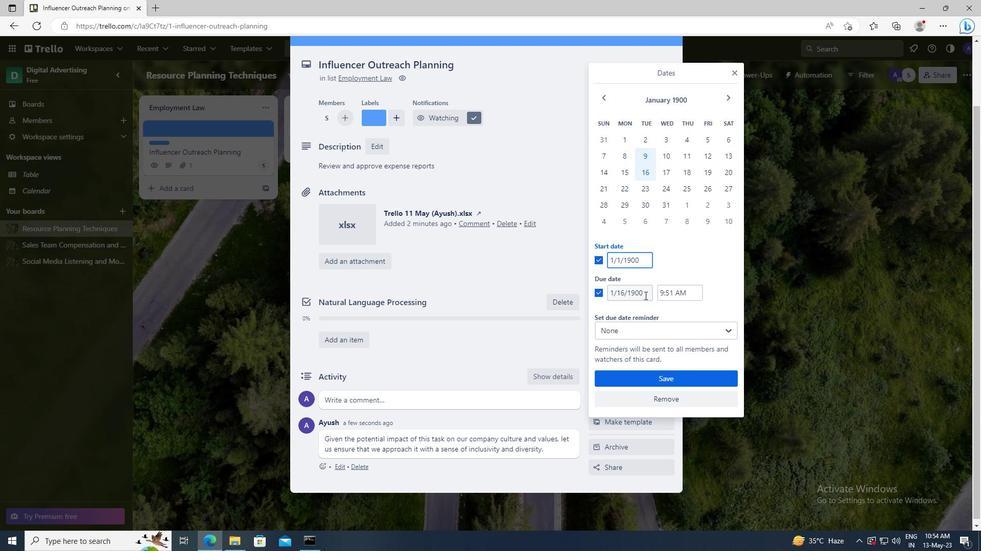 
Action: Key pressed <Key.left><Key.left><Key.left><Key.left><Key.left><Key.backspace><Key.backspace>8
Screenshot: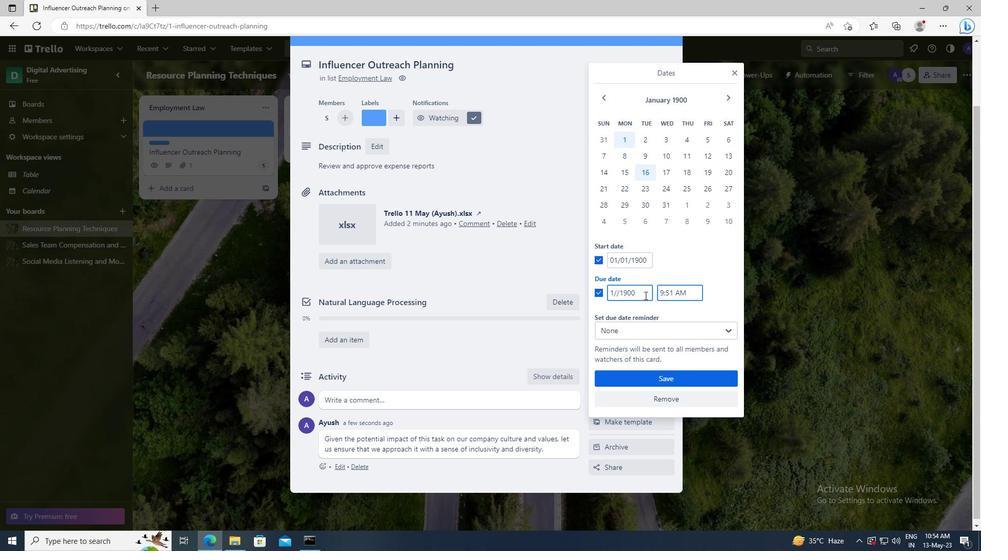 
Action: Mouse moved to (649, 379)
Screenshot: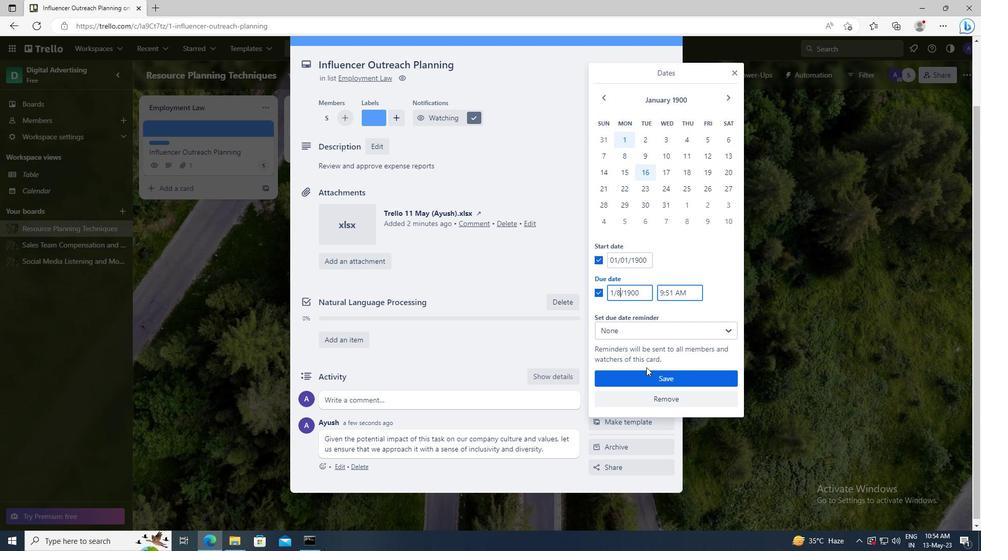 
Action: Mouse pressed left at (649, 379)
Screenshot: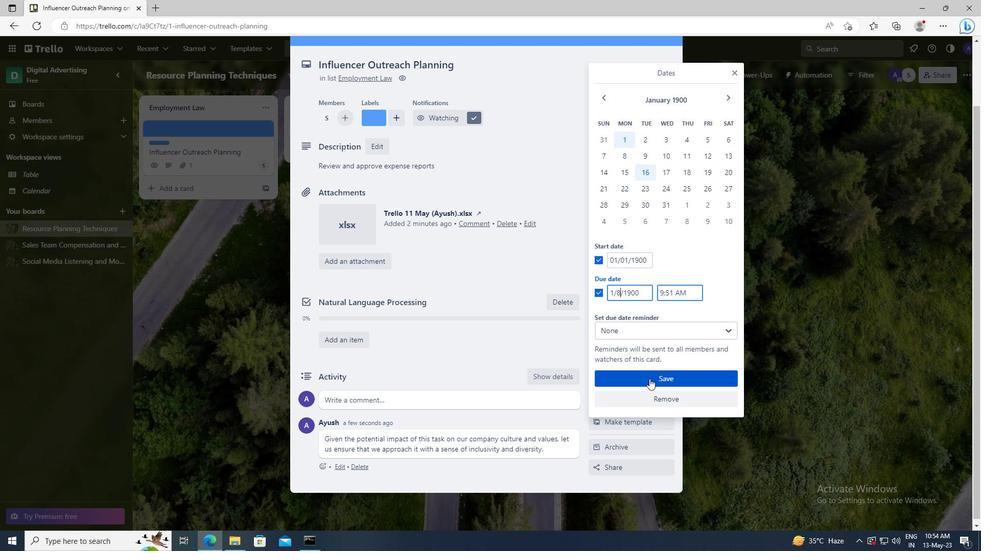 
